 Task: Put "Image B" in to one of the most exclusive - races in the world in Action of Adrenaline Trailer
Action: Mouse pressed left at (252, 97)
Screenshot: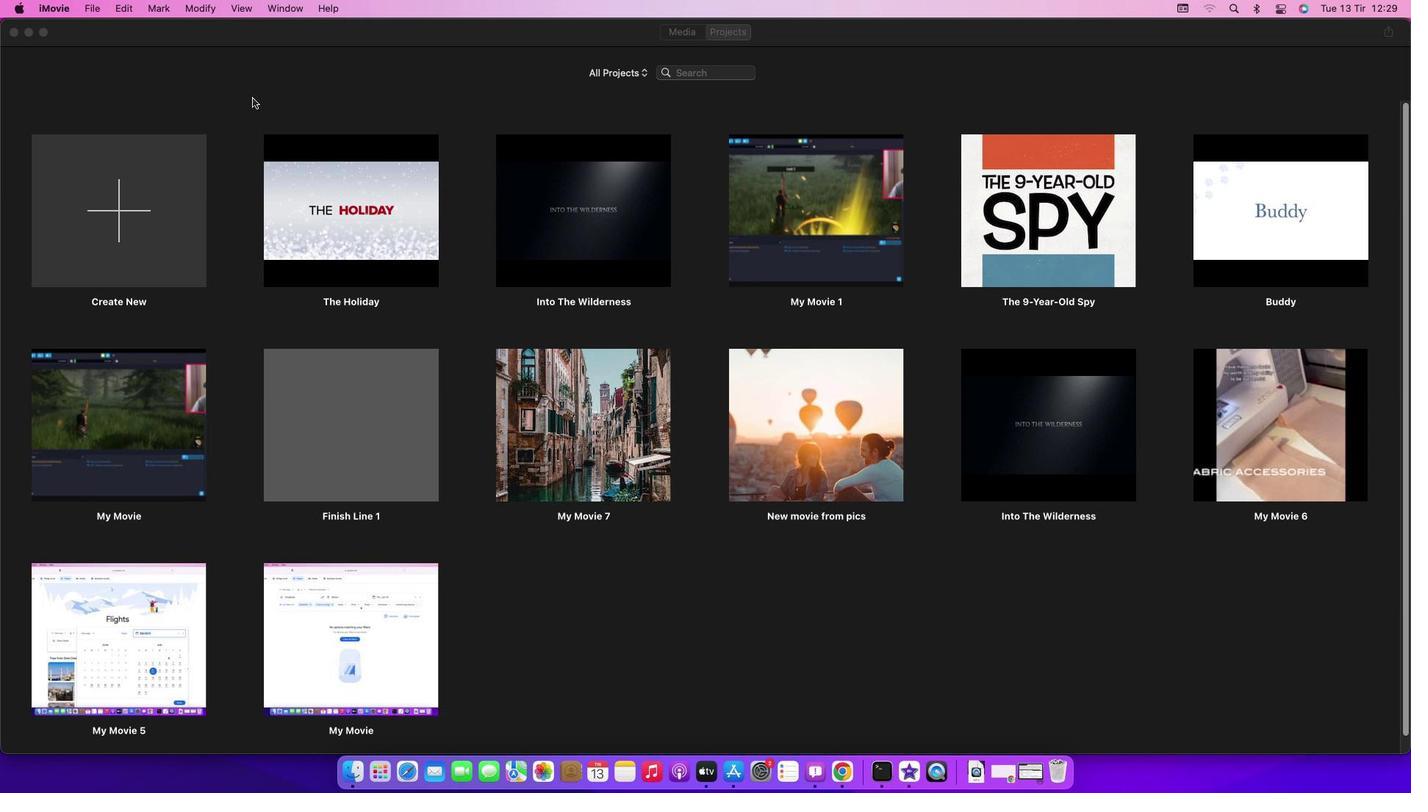 
Action: Mouse moved to (93, 13)
Screenshot: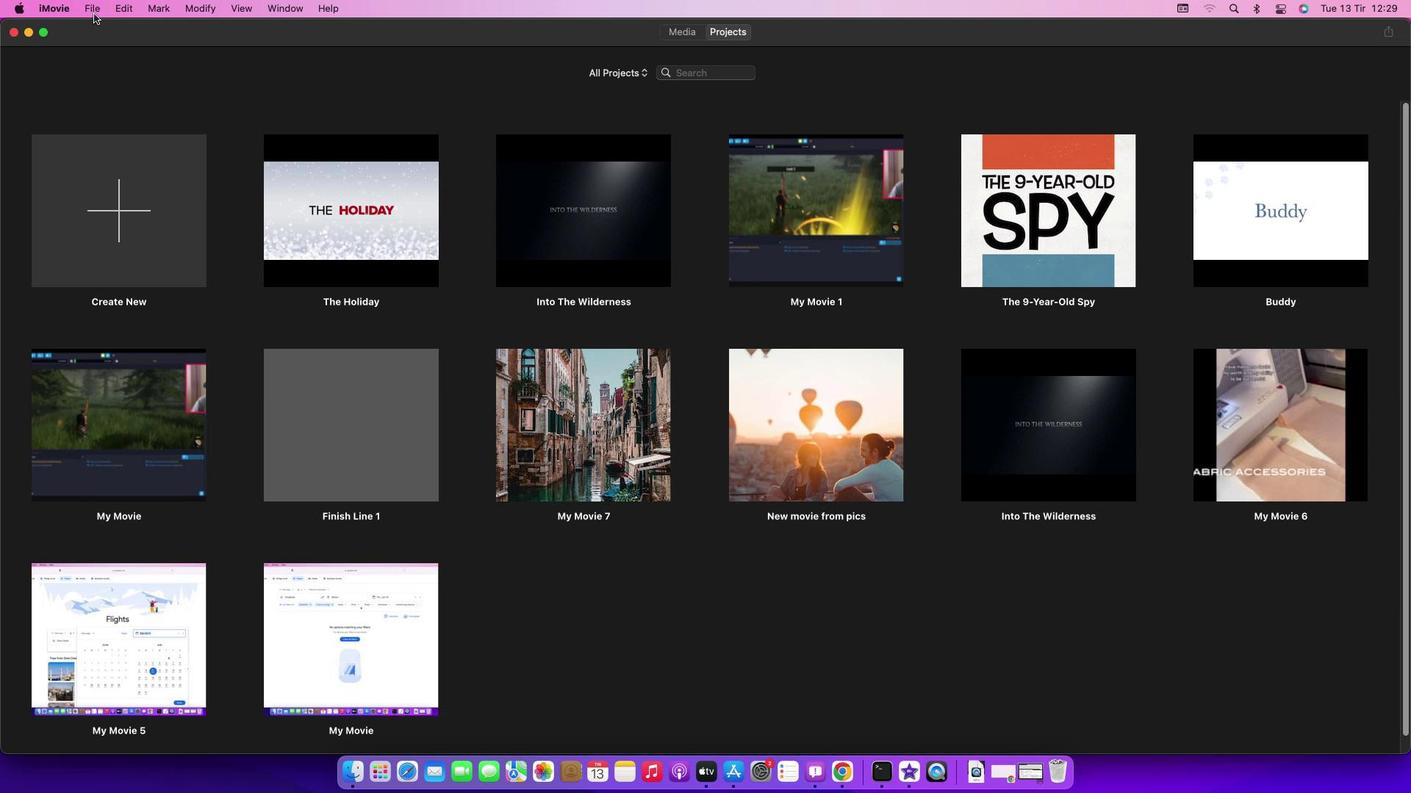 
Action: Mouse pressed left at (93, 13)
Screenshot: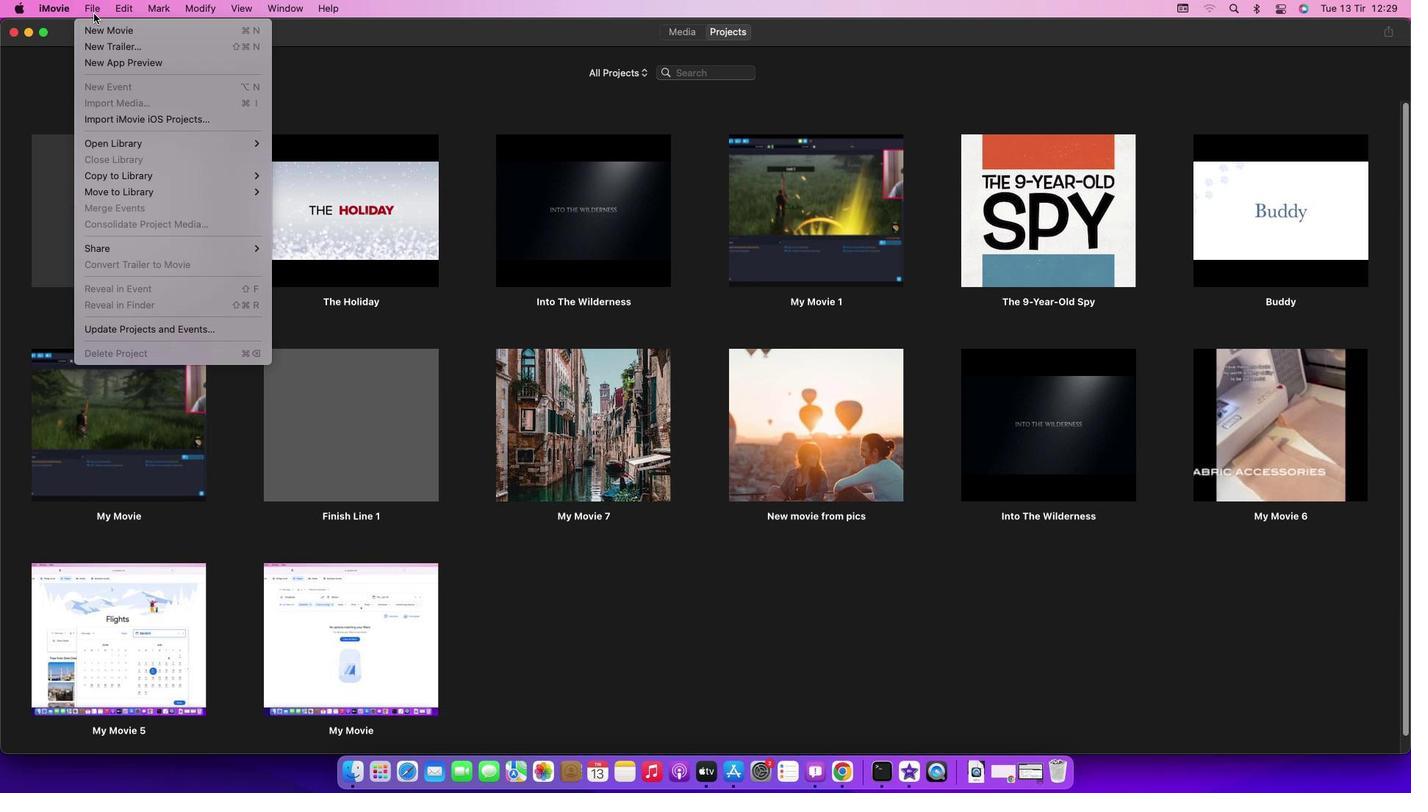 
Action: Mouse moved to (130, 44)
Screenshot: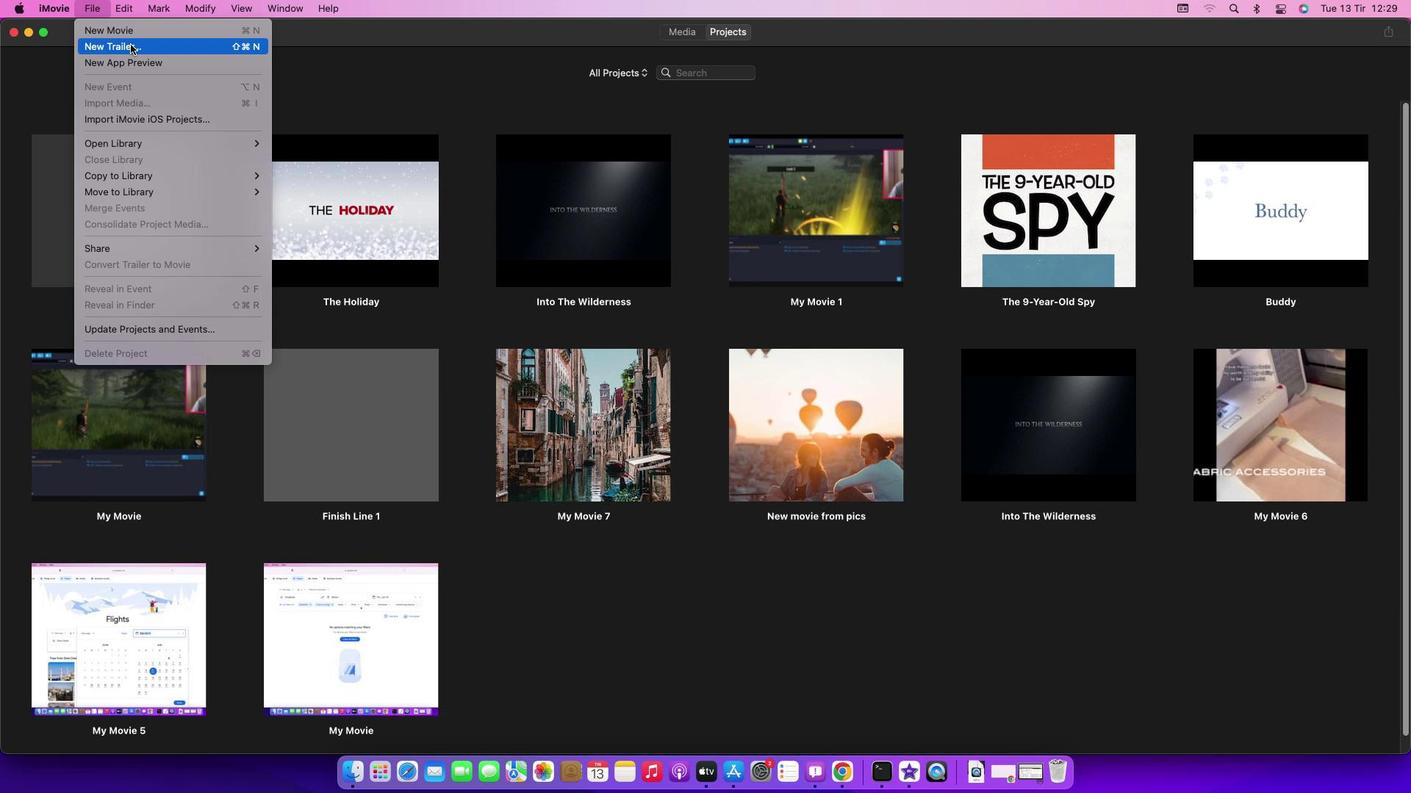 
Action: Mouse pressed left at (130, 44)
Screenshot: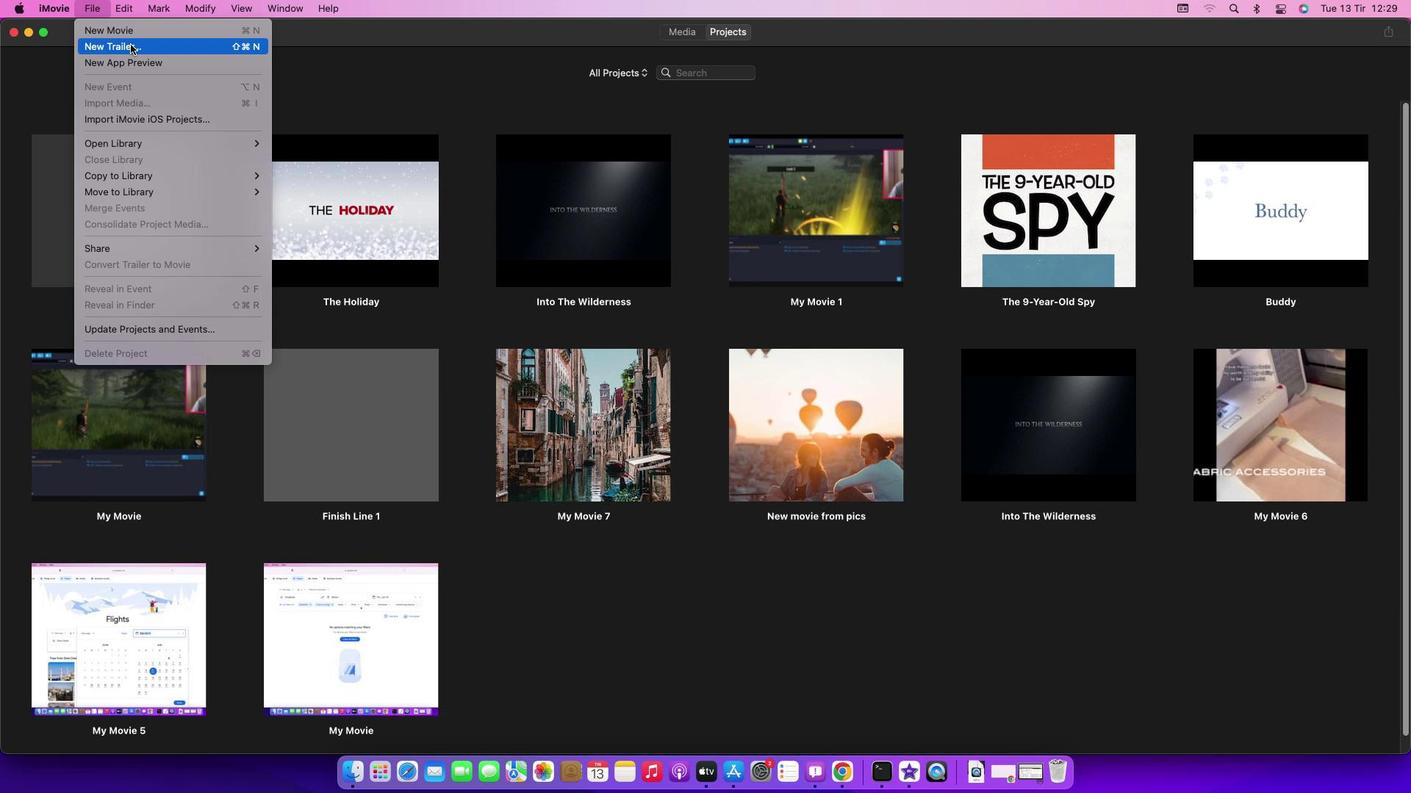 
Action: Mouse moved to (840, 418)
Screenshot: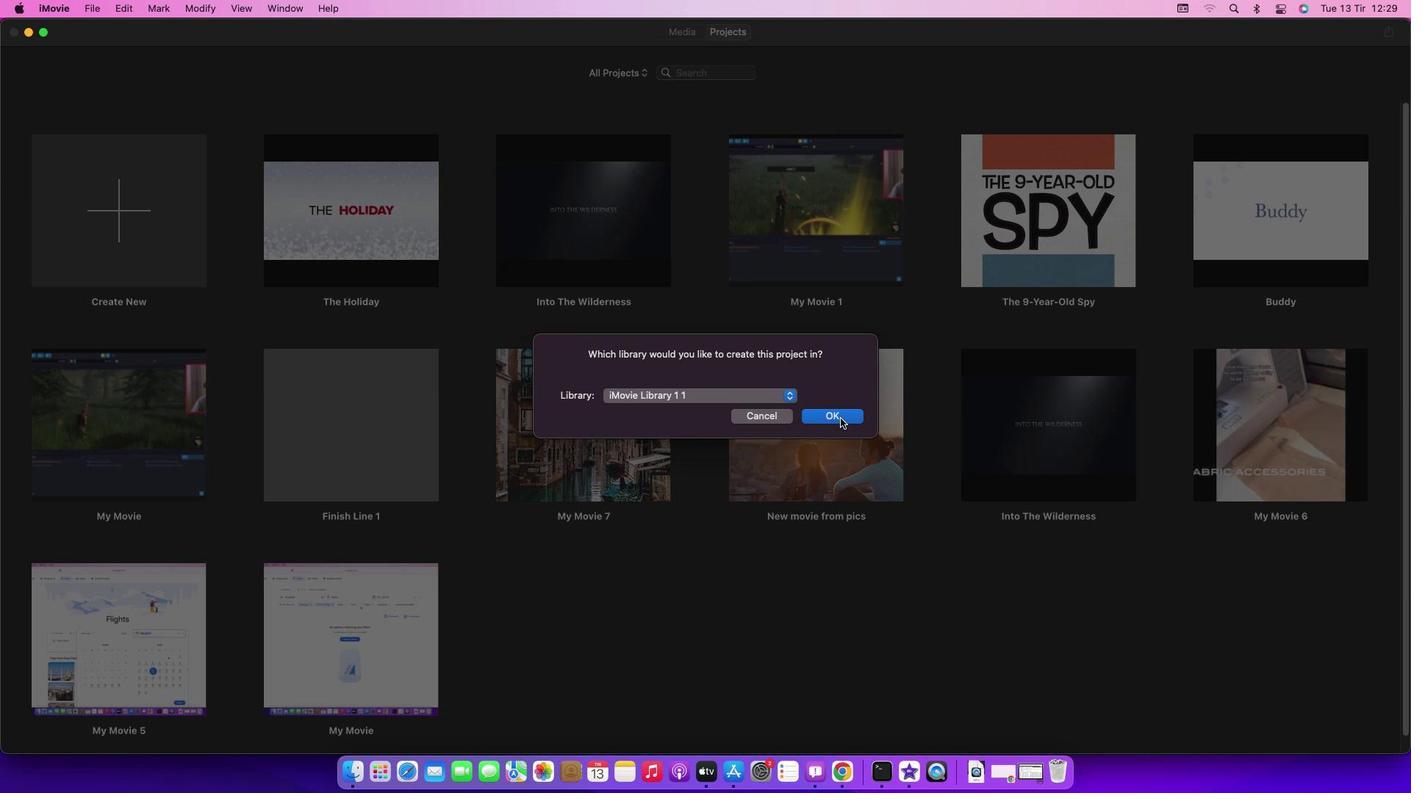 
Action: Mouse pressed left at (840, 418)
Screenshot: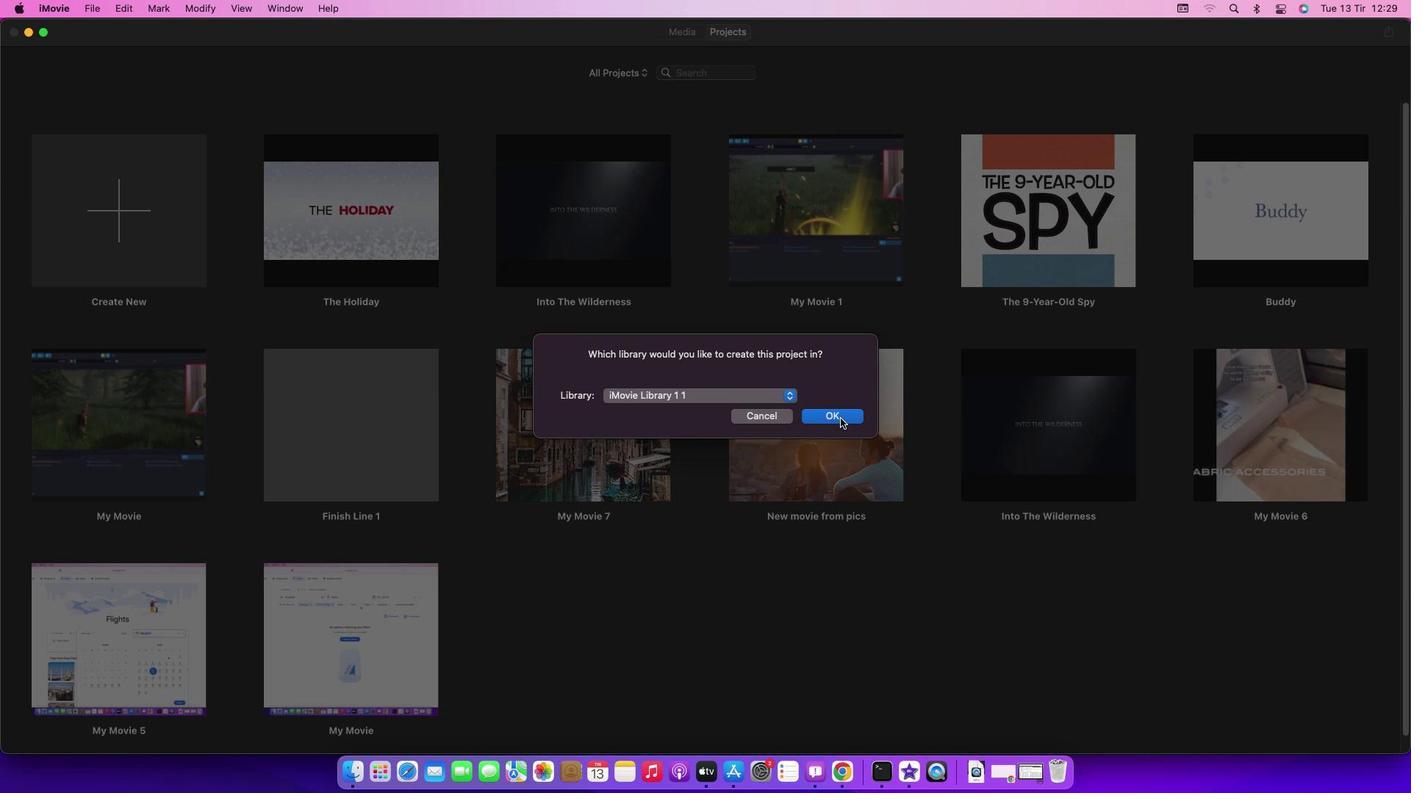 
Action: Mouse moved to (734, 313)
Screenshot: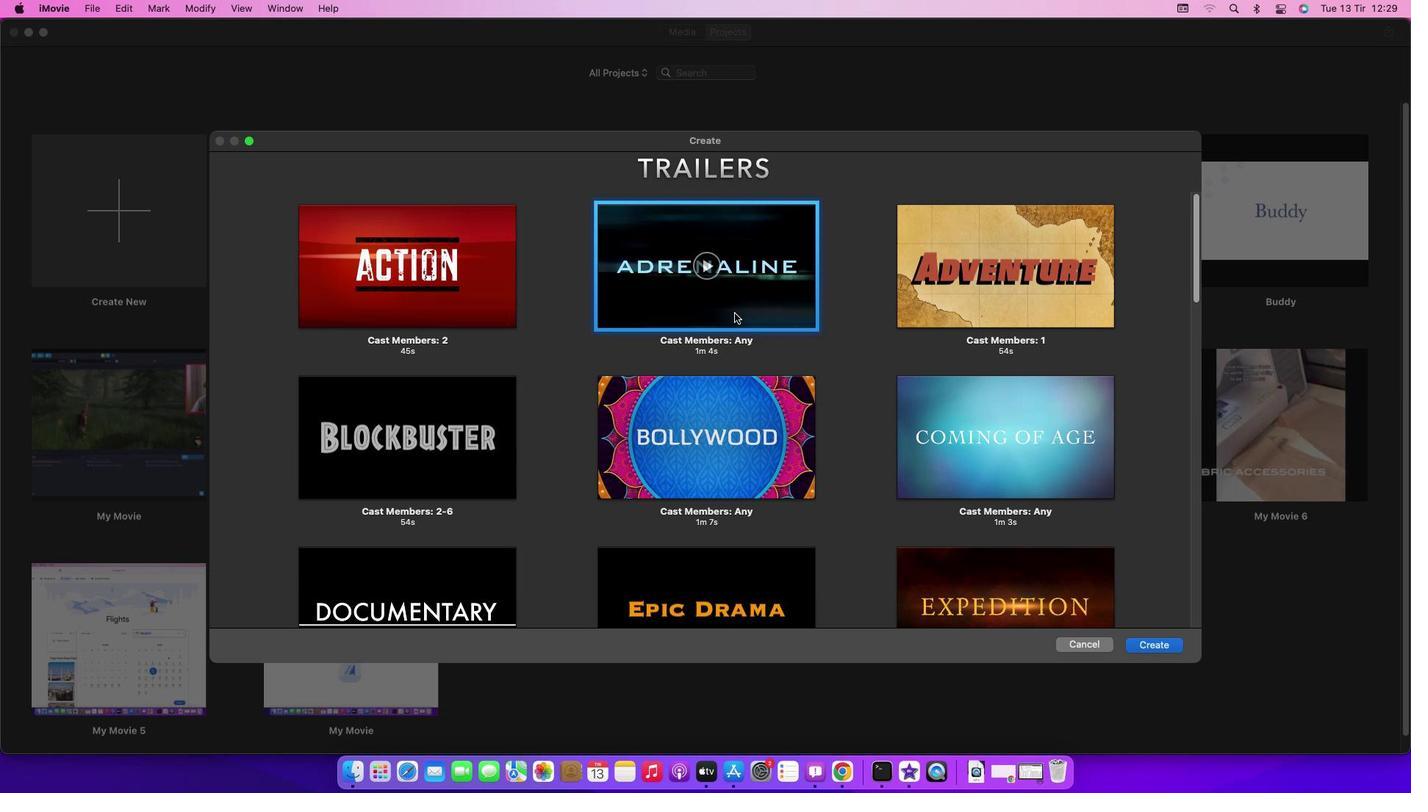 
Action: Mouse pressed left at (734, 313)
Screenshot: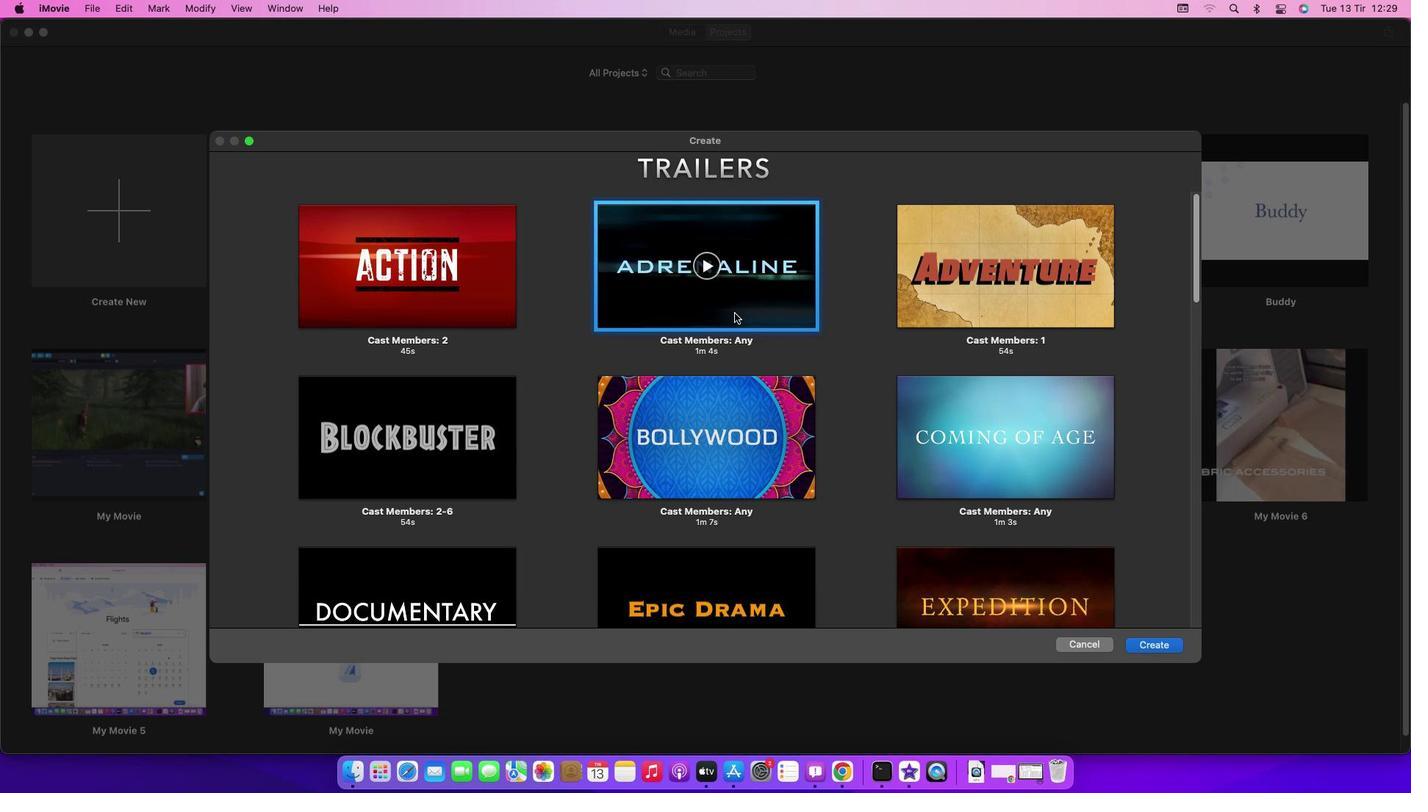 
Action: Mouse moved to (1170, 644)
Screenshot: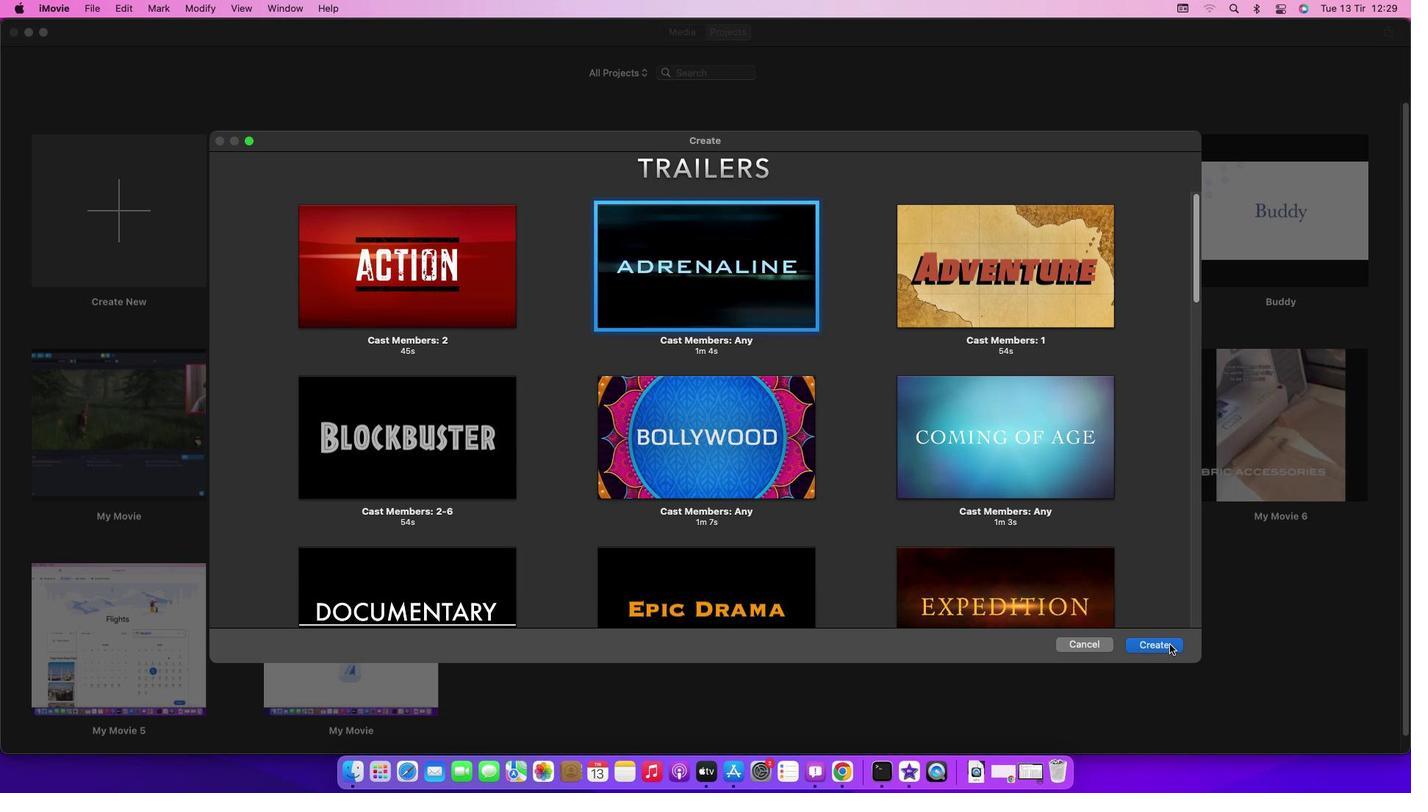 
Action: Mouse pressed left at (1170, 644)
Screenshot: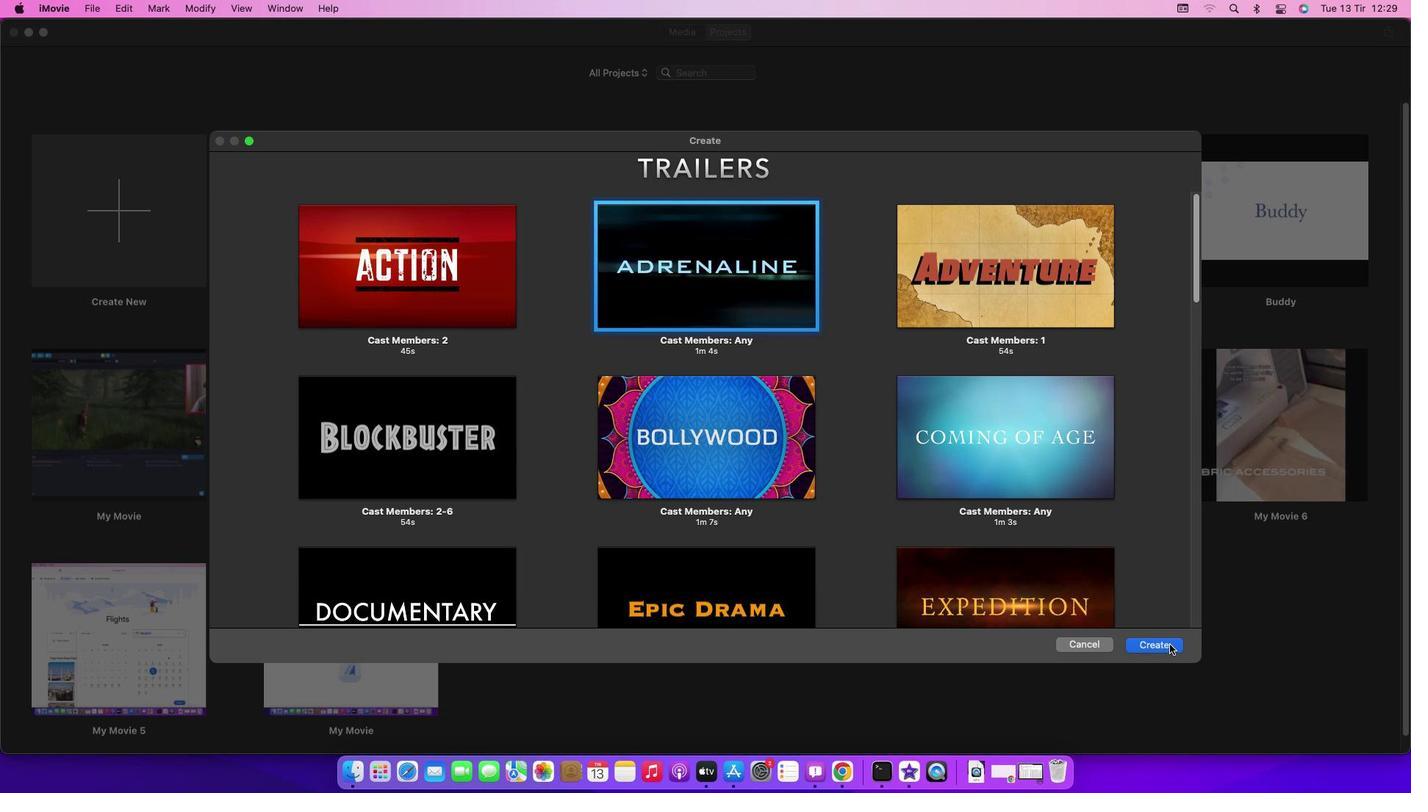 
Action: Mouse moved to (687, 434)
Screenshot: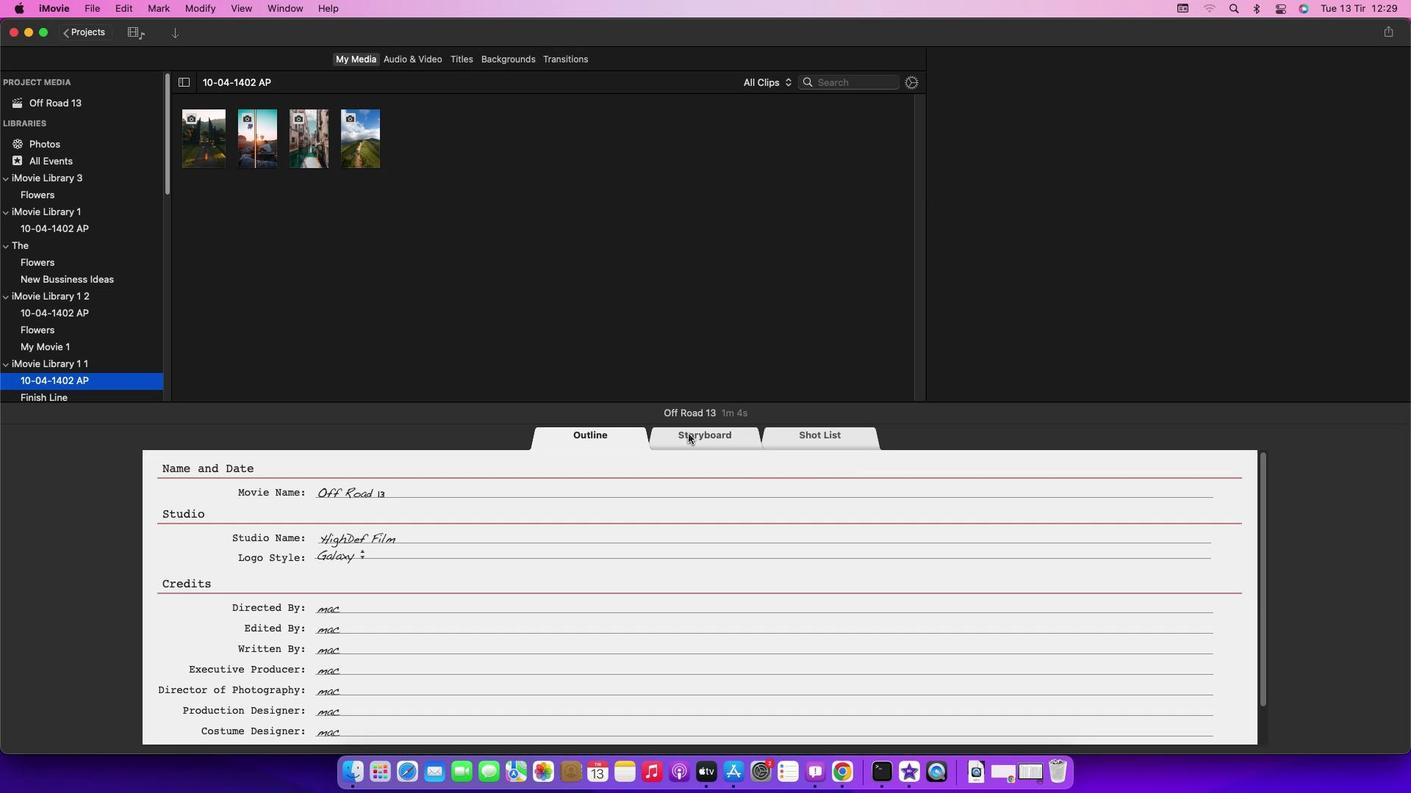 
Action: Mouse pressed left at (687, 434)
Screenshot: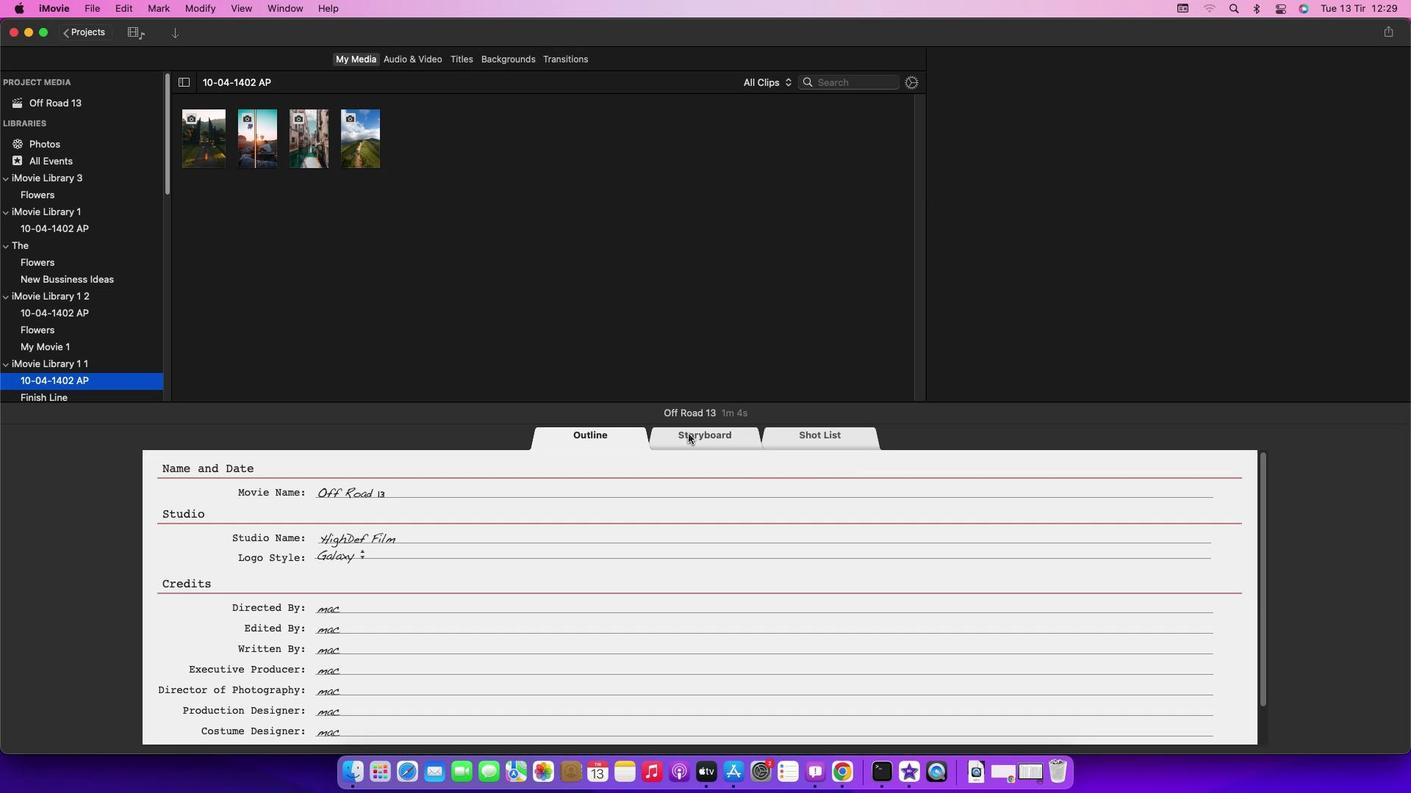 
Action: Mouse moved to (621, 600)
Screenshot: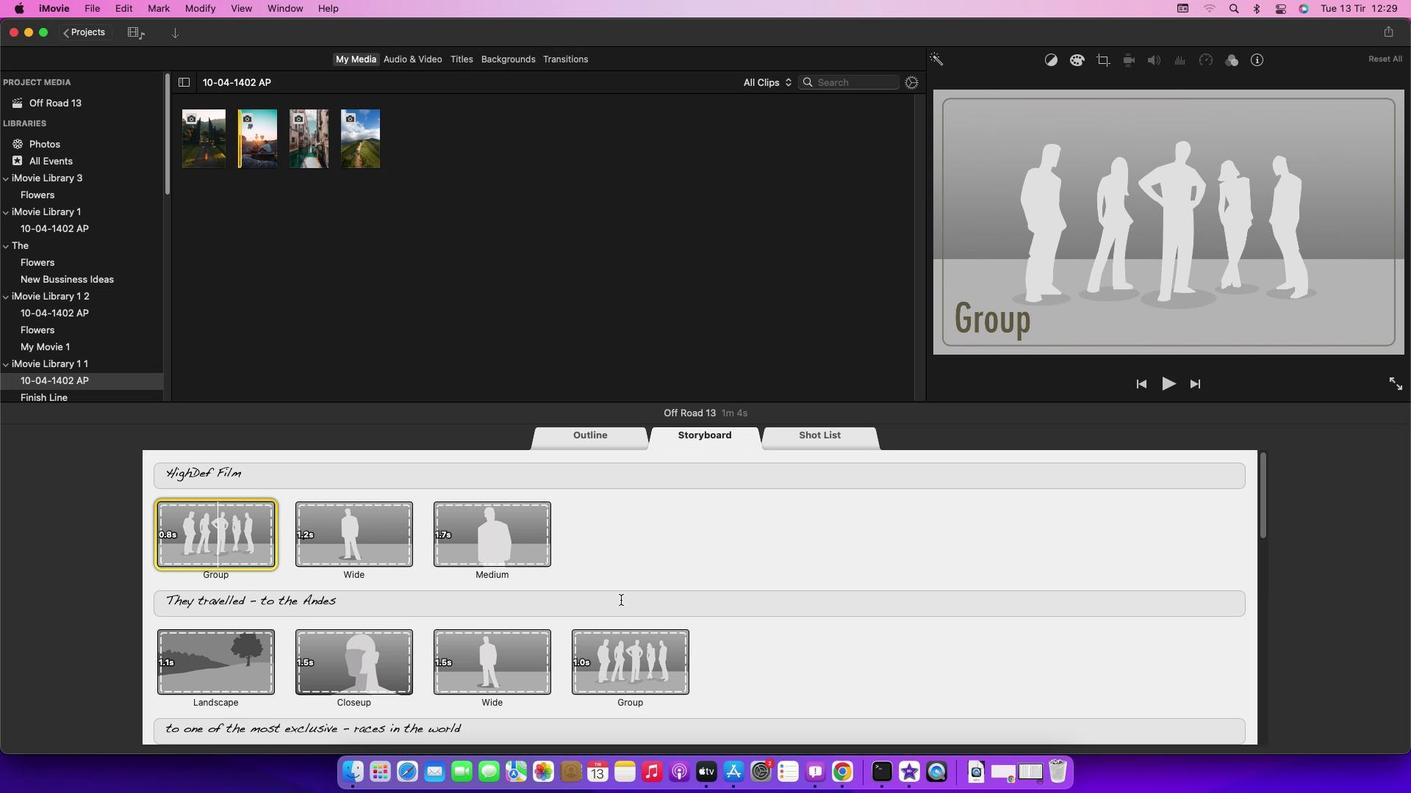 
Action: Mouse scrolled (621, 600) with delta (0, 0)
Screenshot: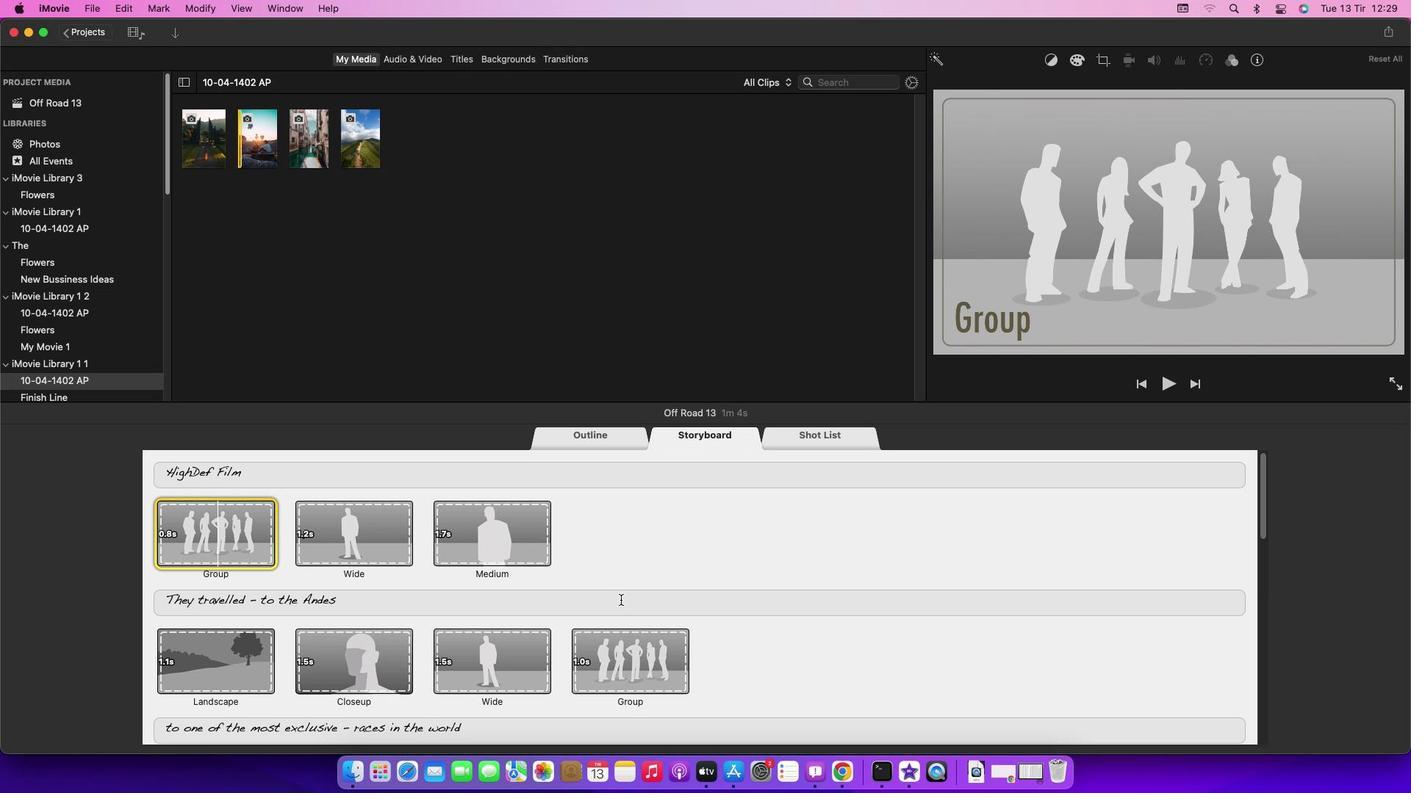 
Action: Mouse scrolled (621, 600) with delta (0, 0)
Screenshot: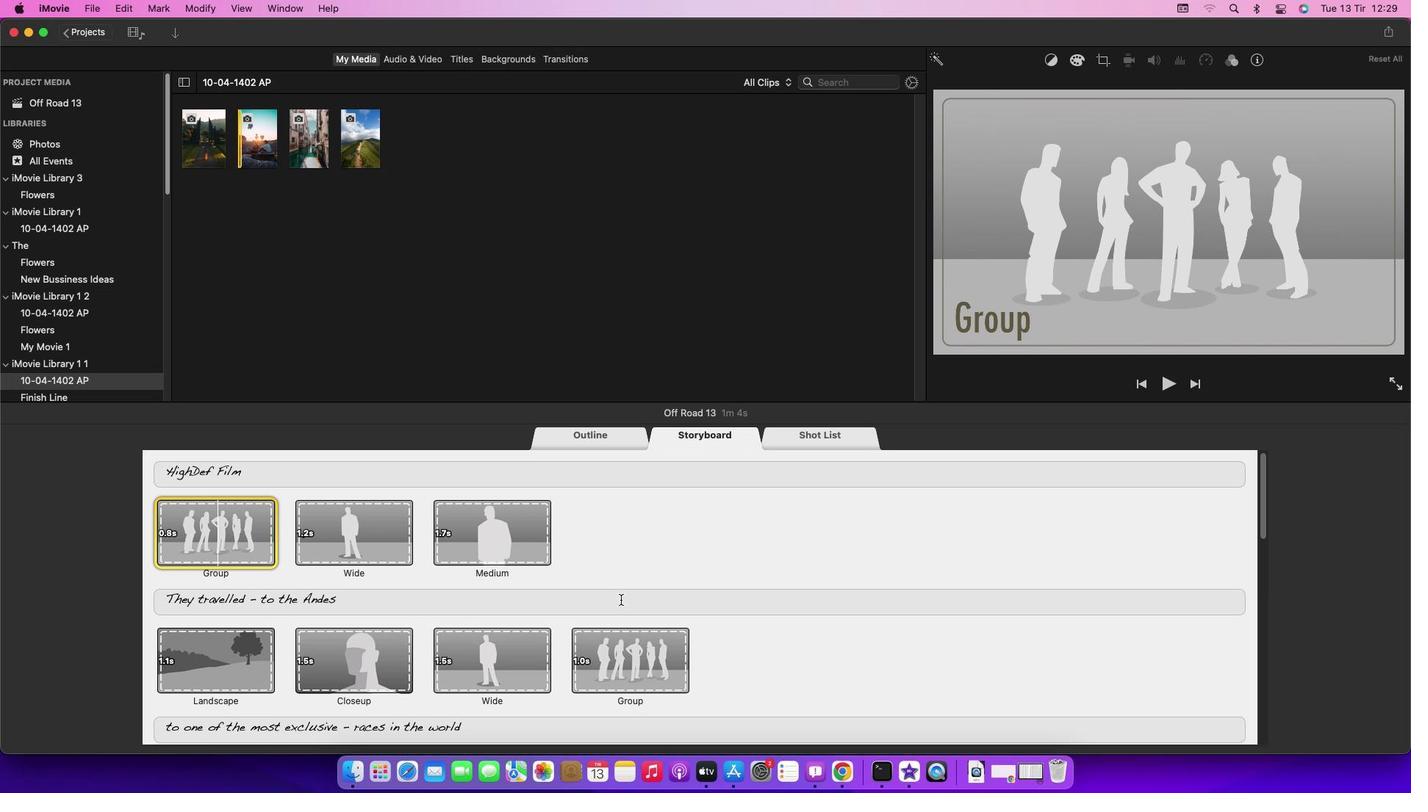 
Action: Mouse scrolled (621, 600) with delta (0, 0)
Screenshot: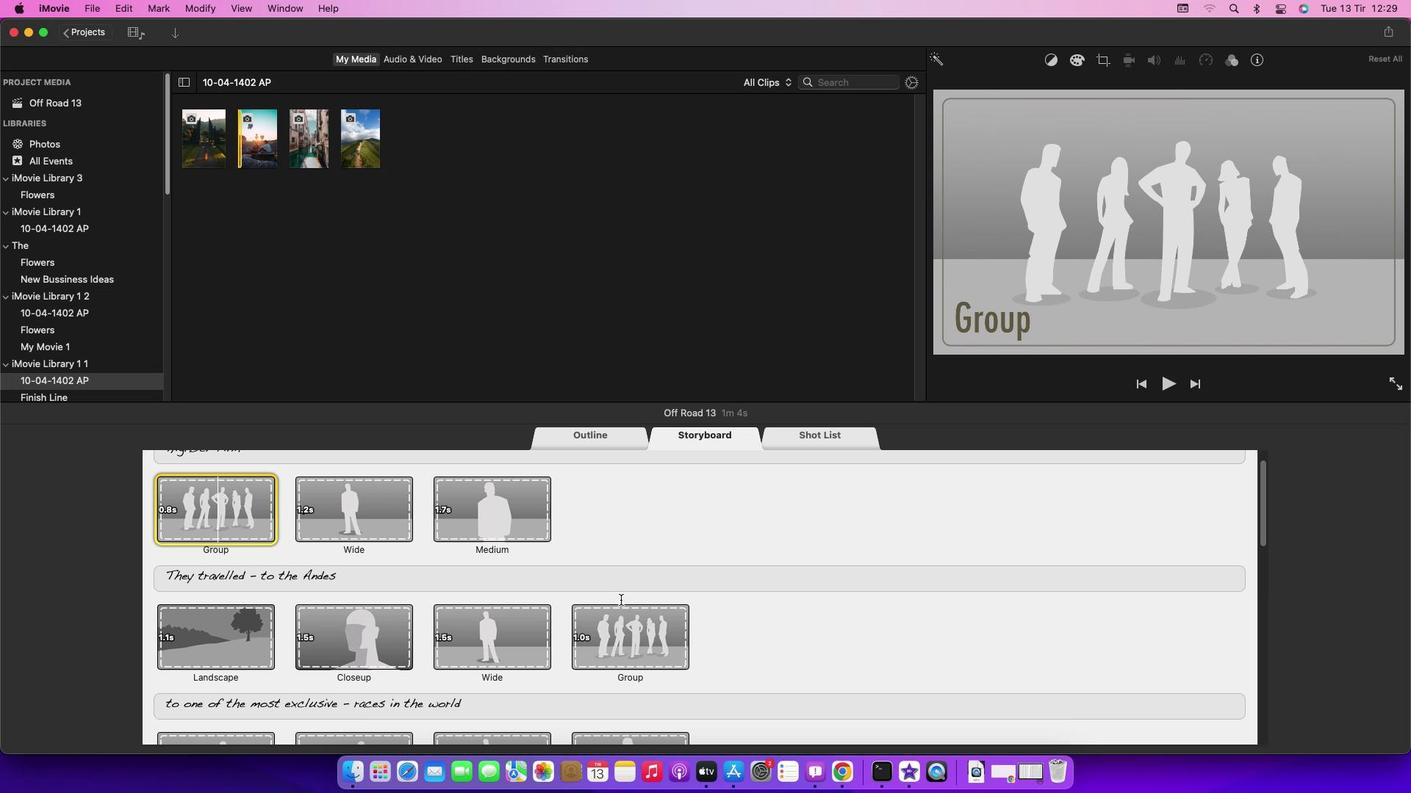 
Action: Mouse scrolled (621, 600) with delta (0, -1)
Screenshot: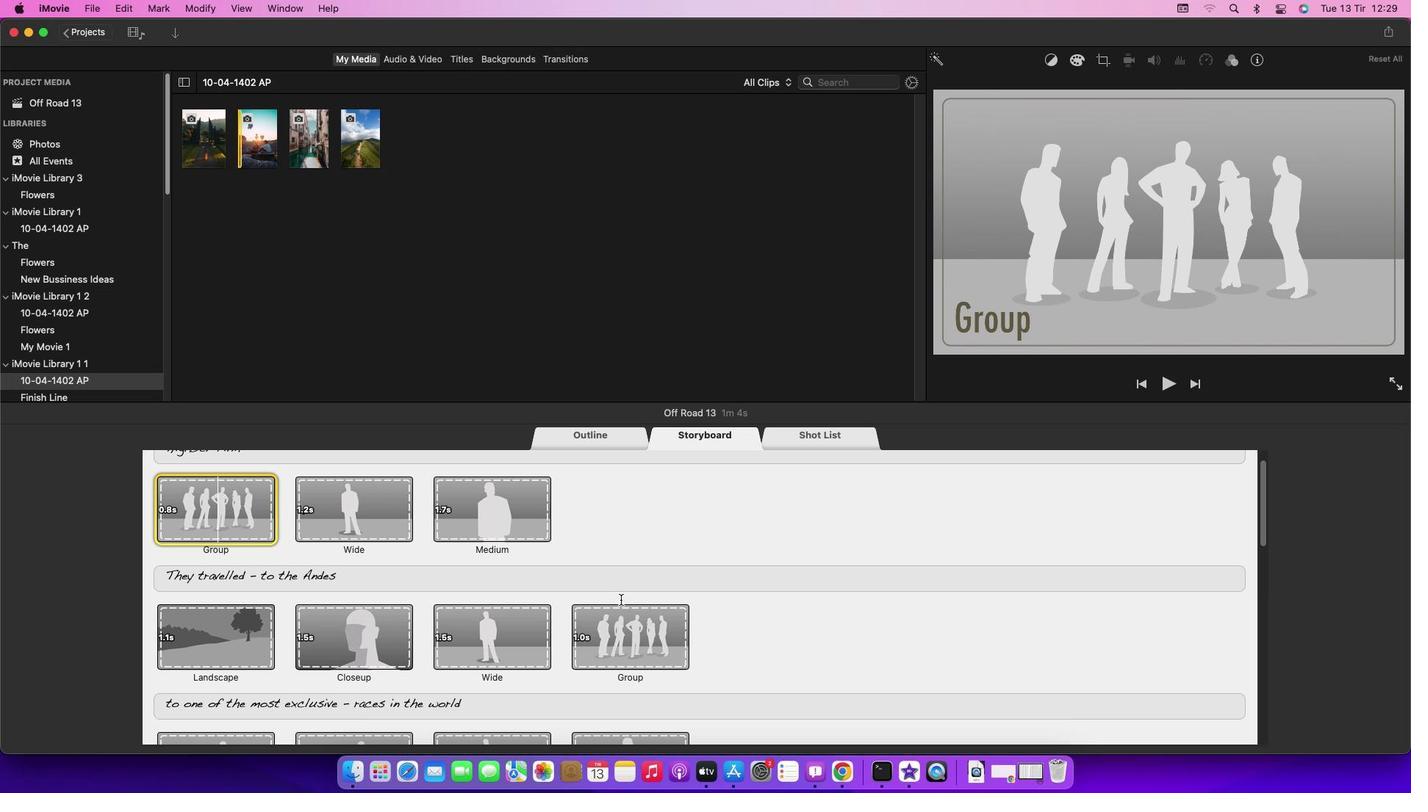 
Action: Mouse scrolled (621, 600) with delta (0, 0)
Screenshot: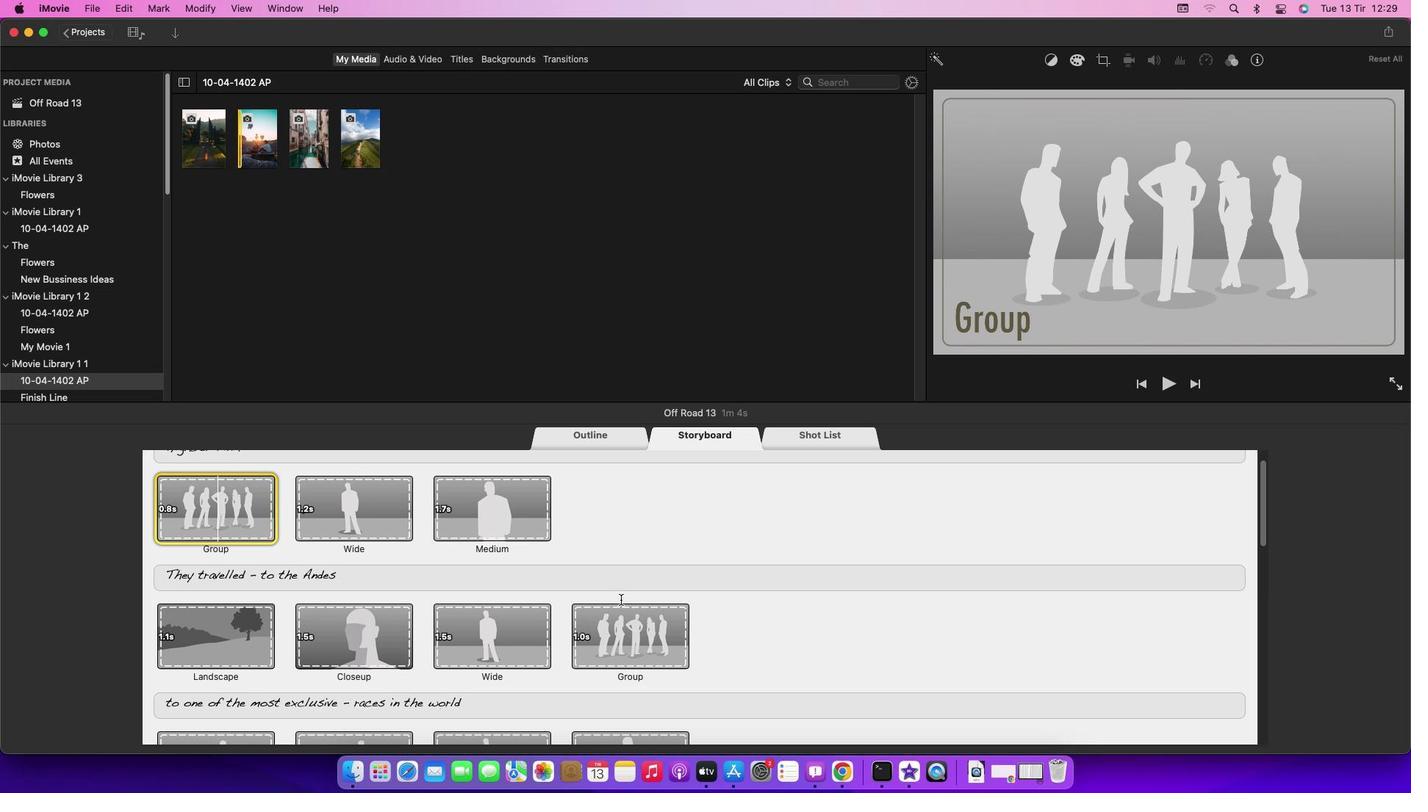 
Action: Mouse scrolled (621, 600) with delta (0, 0)
Screenshot: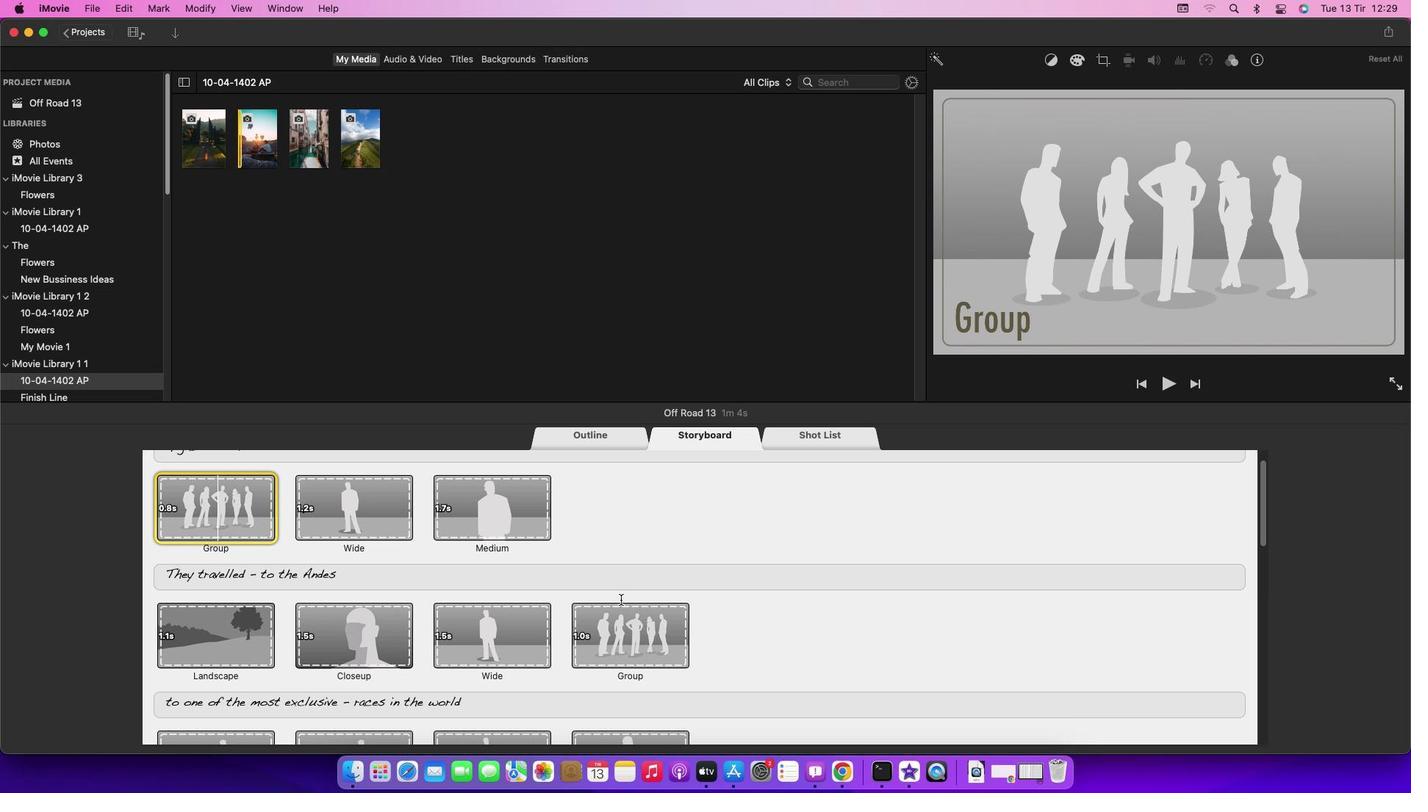 
Action: Mouse scrolled (621, 600) with delta (0, 0)
Screenshot: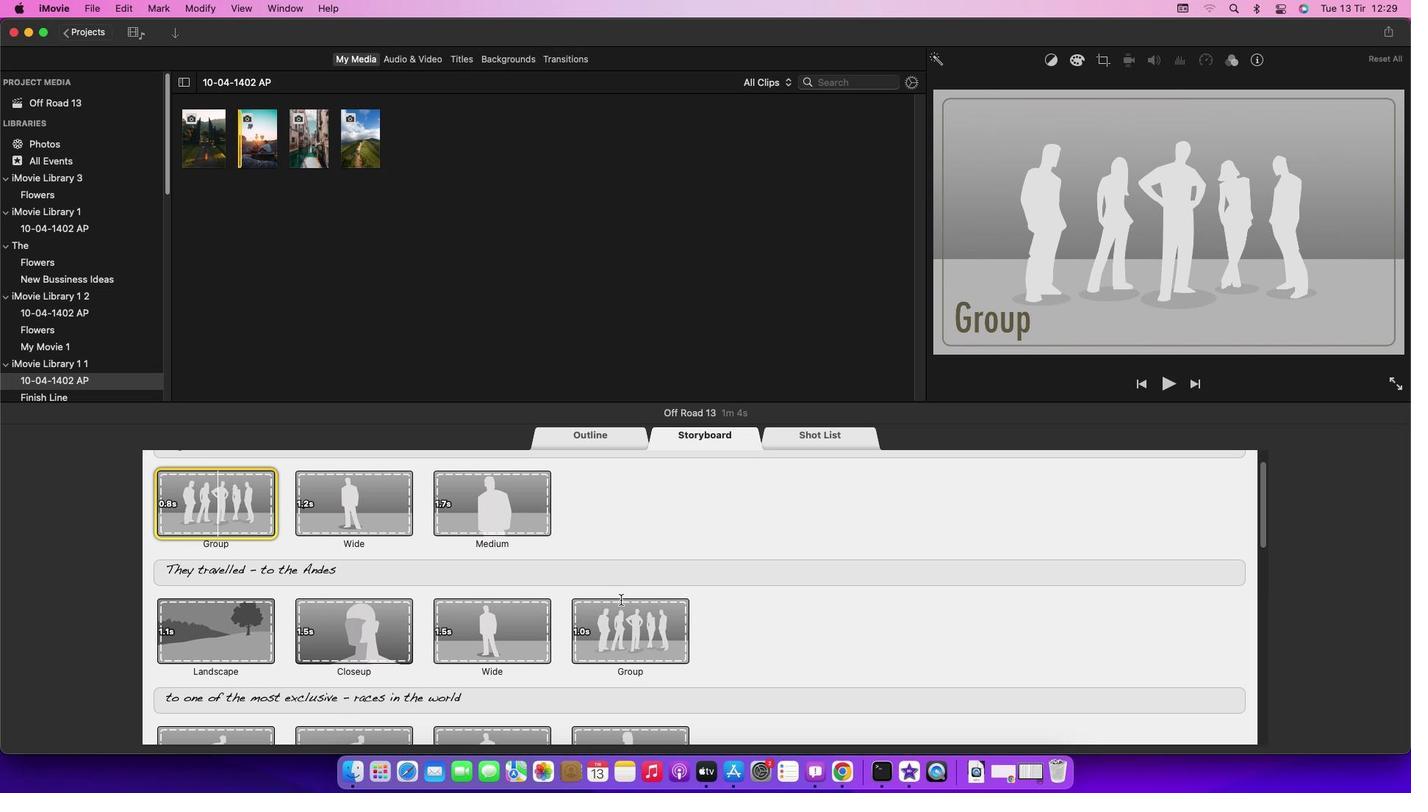 
Action: Mouse scrolled (621, 600) with delta (0, 0)
Screenshot: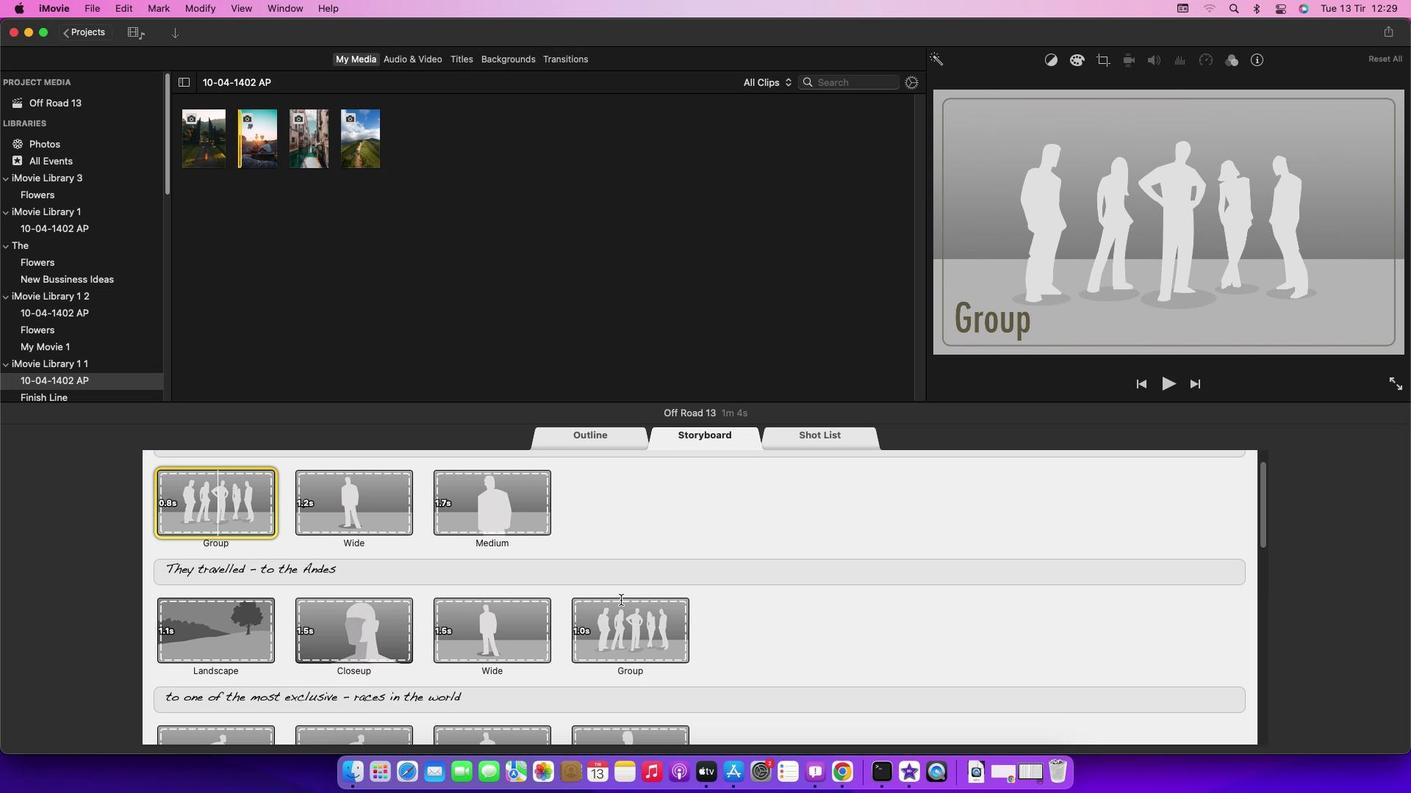 
Action: Mouse scrolled (621, 600) with delta (0, 0)
Screenshot: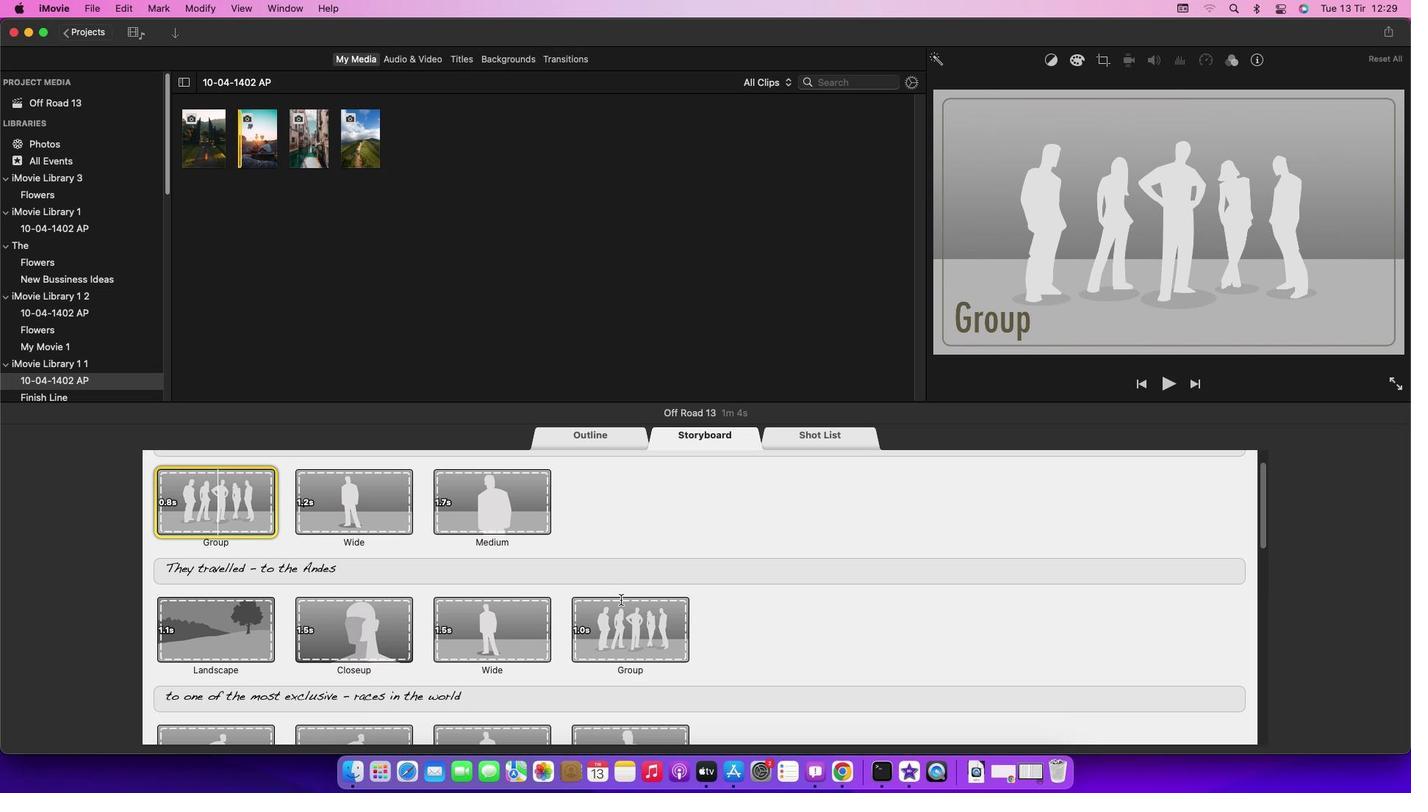 
Action: Mouse scrolled (621, 600) with delta (0, 0)
Screenshot: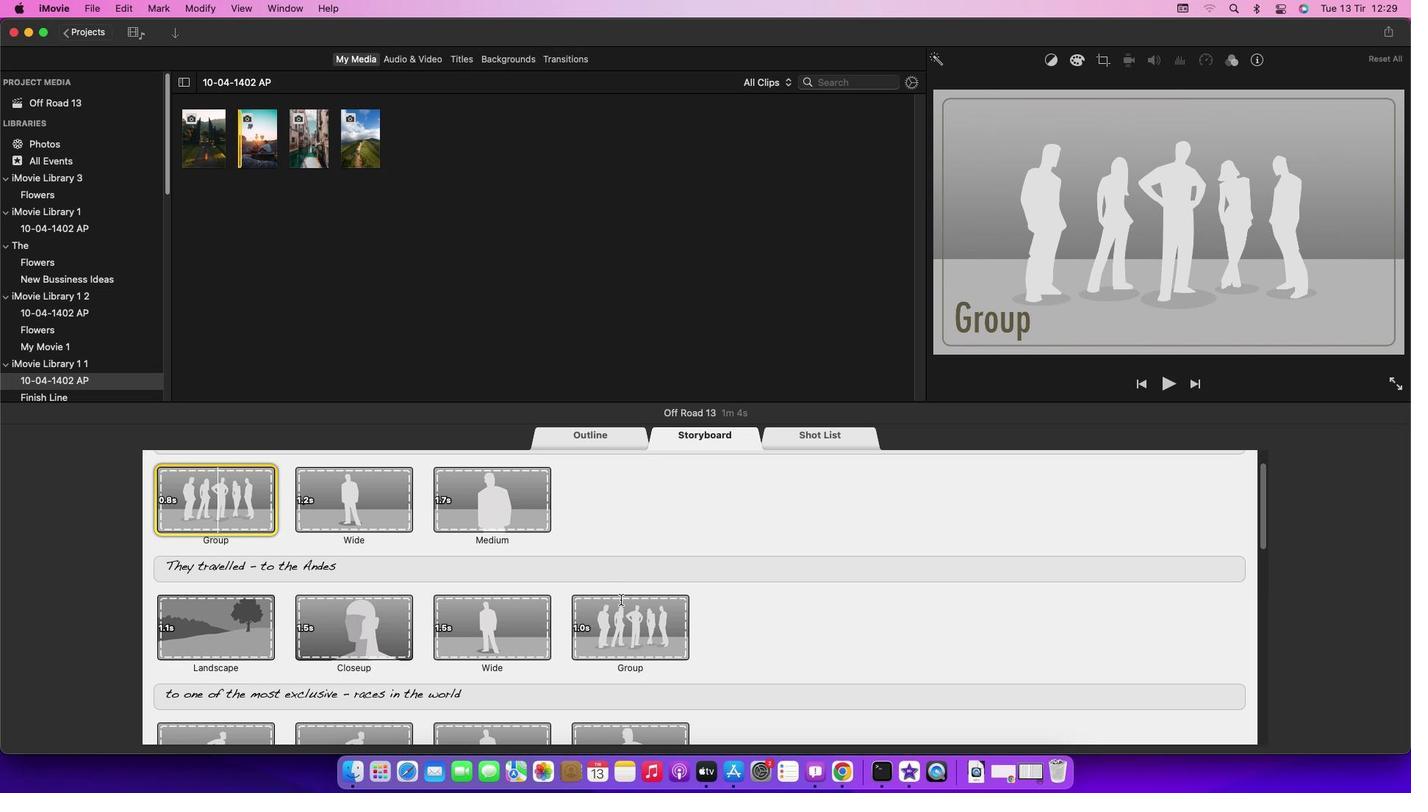 
Action: Mouse scrolled (621, 600) with delta (0, 0)
Screenshot: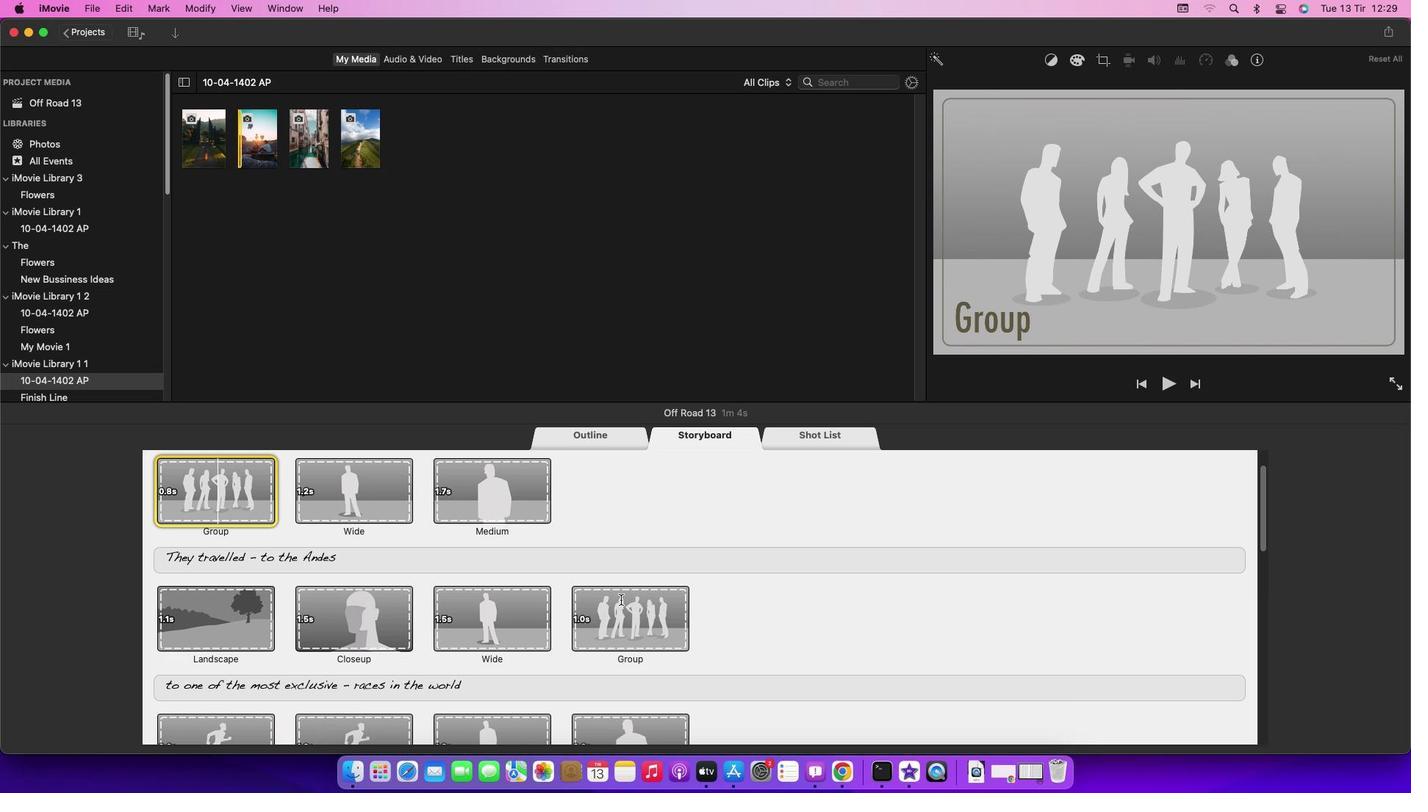
Action: Mouse scrolled (621, 600) with delta (0, -1)
Screenshot: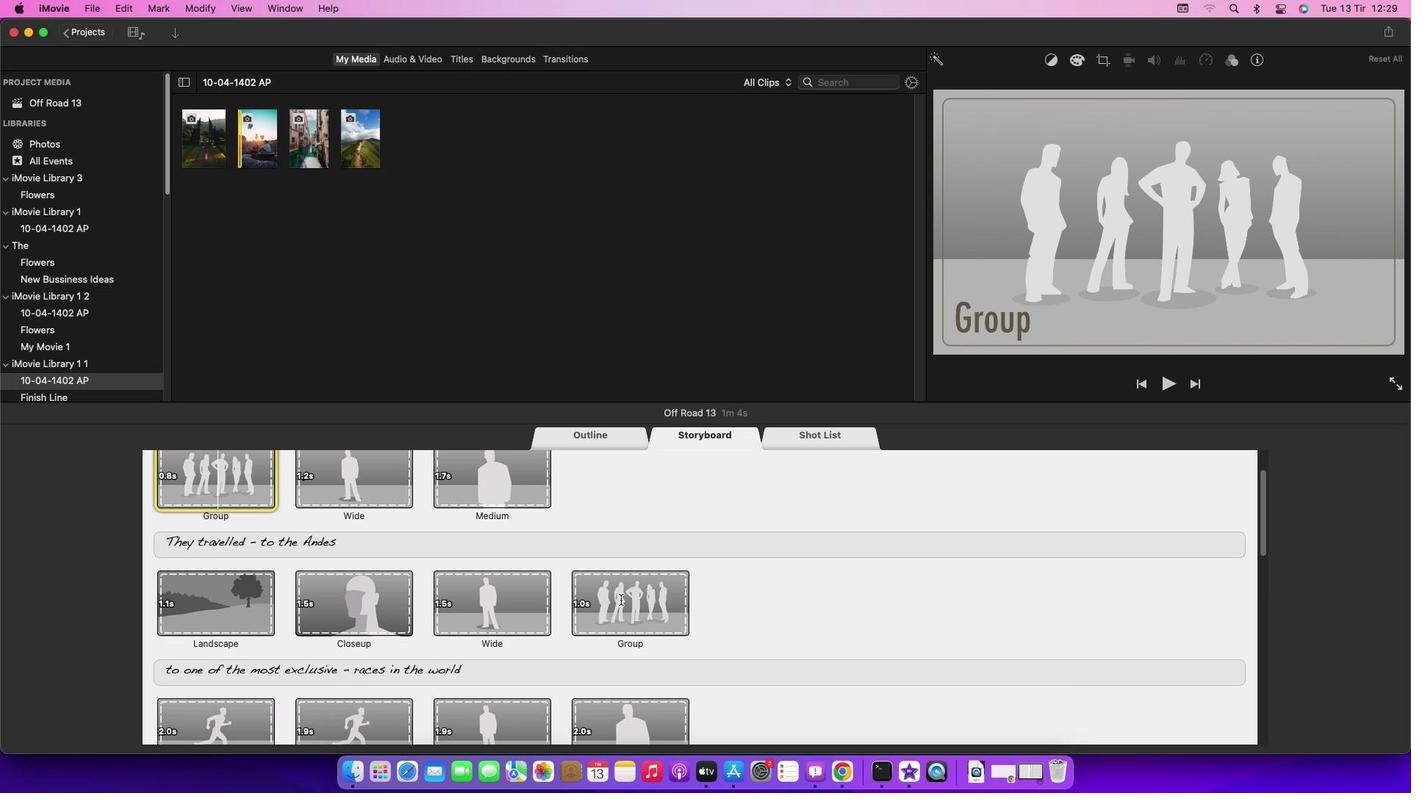 
Action: Mouse scrolled (621, 600) with delta (0, 0)
Screenshot: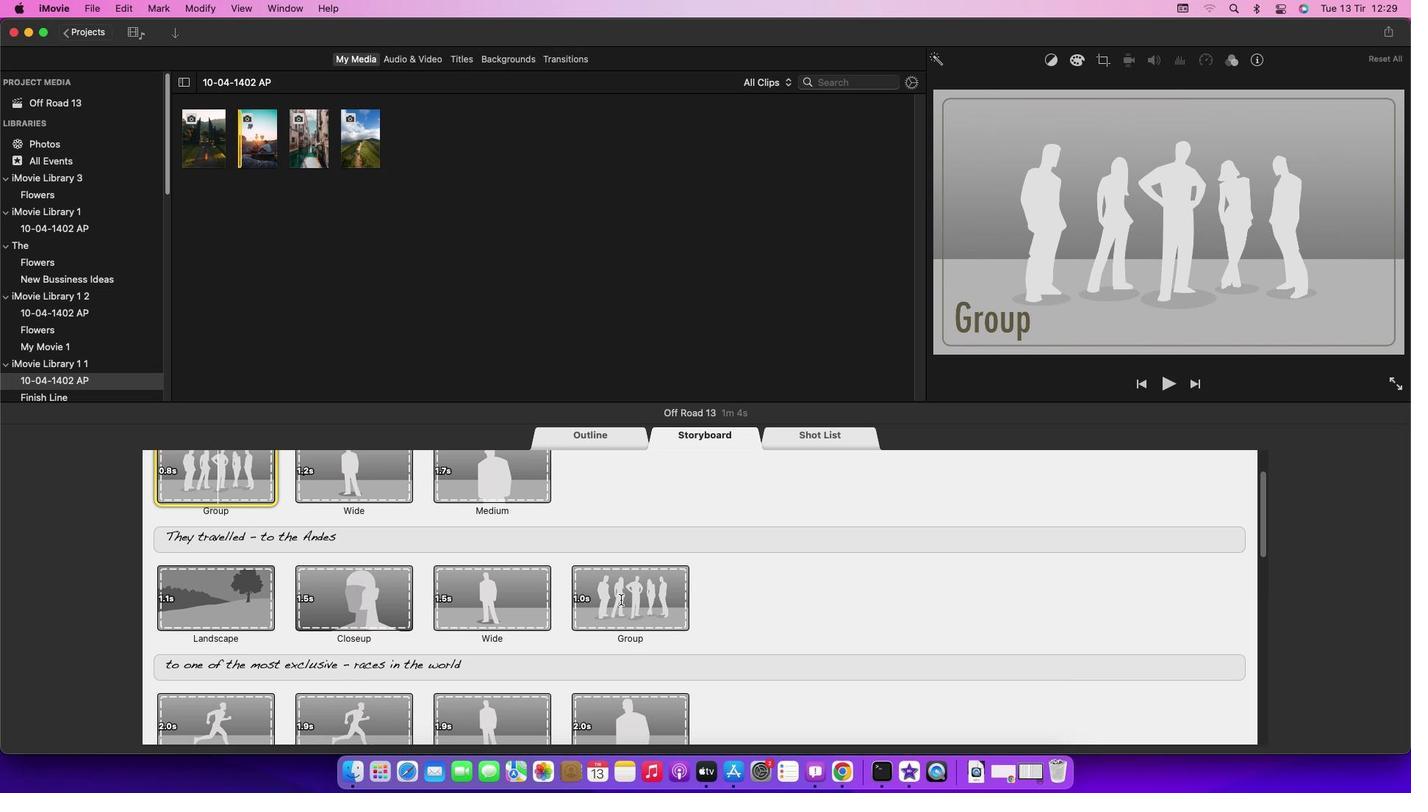 
Action: Mouse scrolled (621, 600) with delta (0, 0)
Screenshot: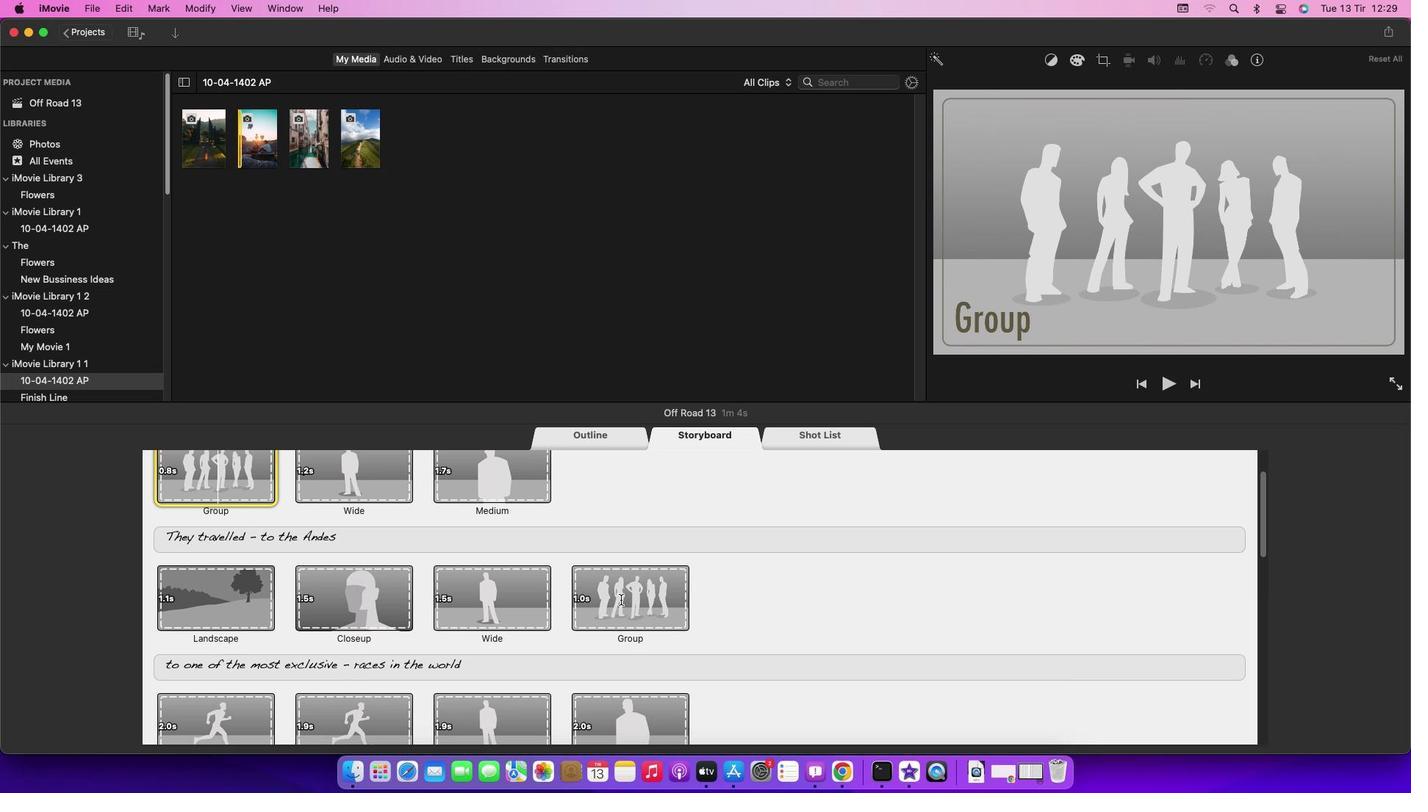 
Action: Mouse scrolled (621, 600) with delta (0, 0)
Screenshot: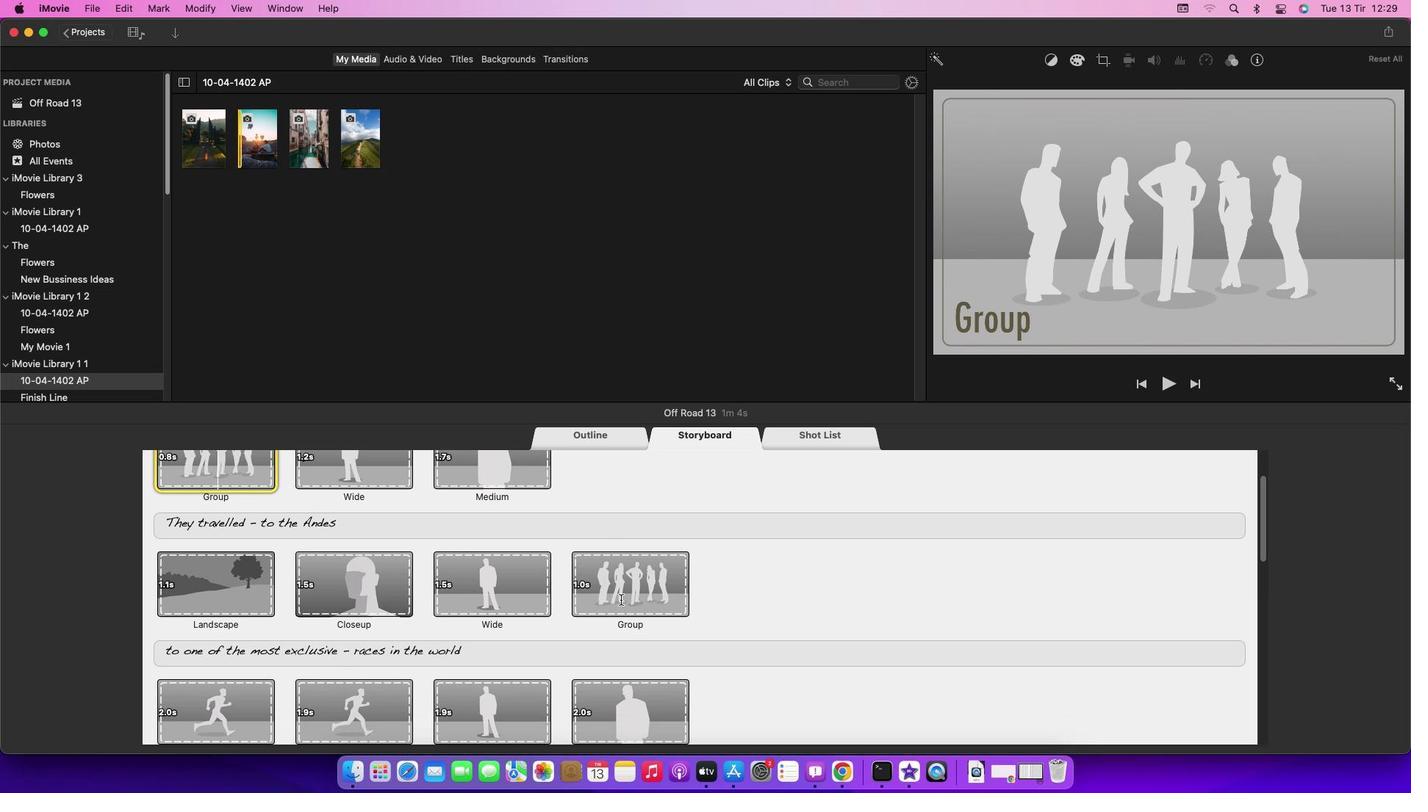 
Action: Mouse scrolled (621, 600) with delta (0, -1)
Screenshot: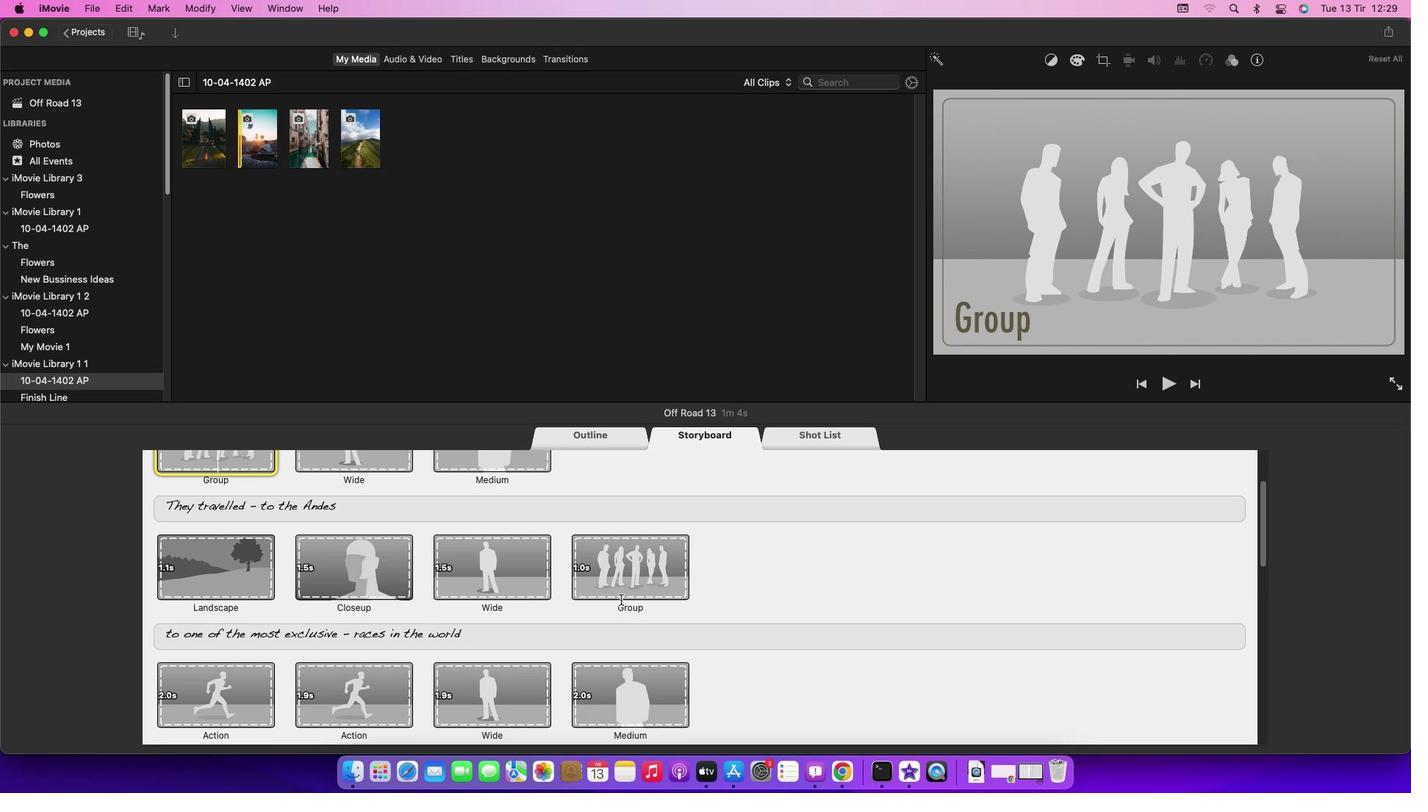 
Action: Mouse scrolled (621, 600) with delta (0, 0)
Screenshot: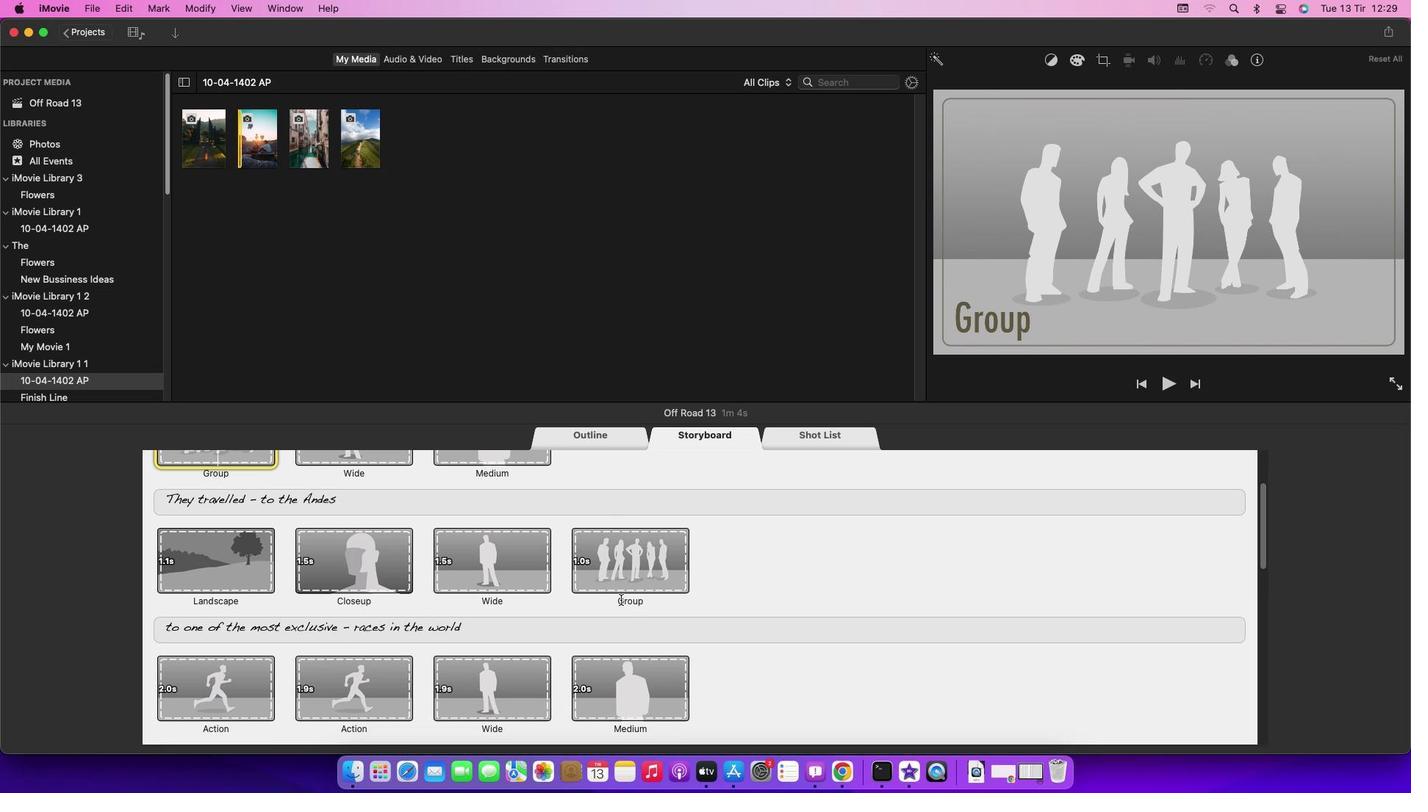 
Action: Mouse scrolled (621, 600) with delta (0, 0)
Screenshot: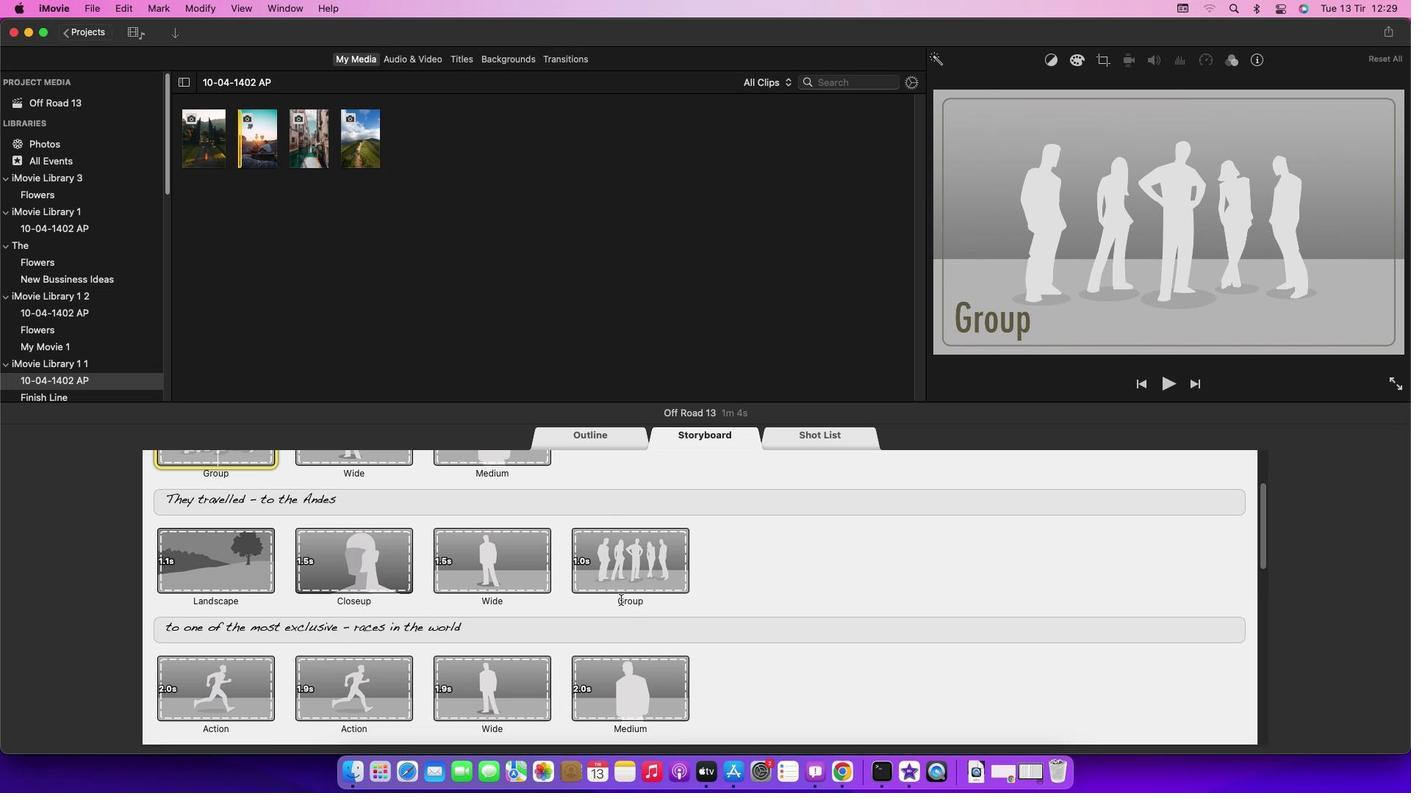 
Action: Mouse scrolled (621, 600) with delta (0, -1)
Screenshot: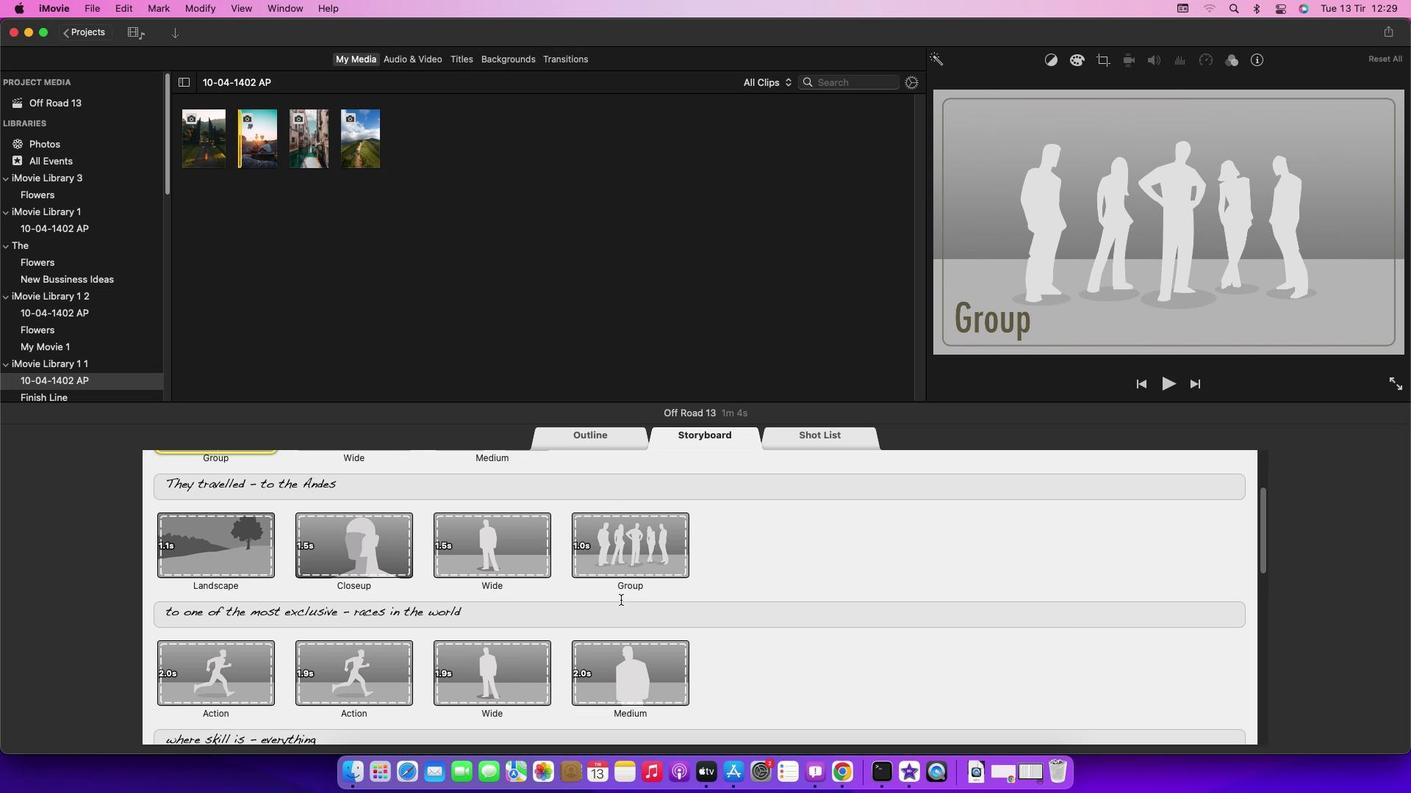 
Action: Mouse scrolled (621, 600) with delta (0, 0)
Screenshot: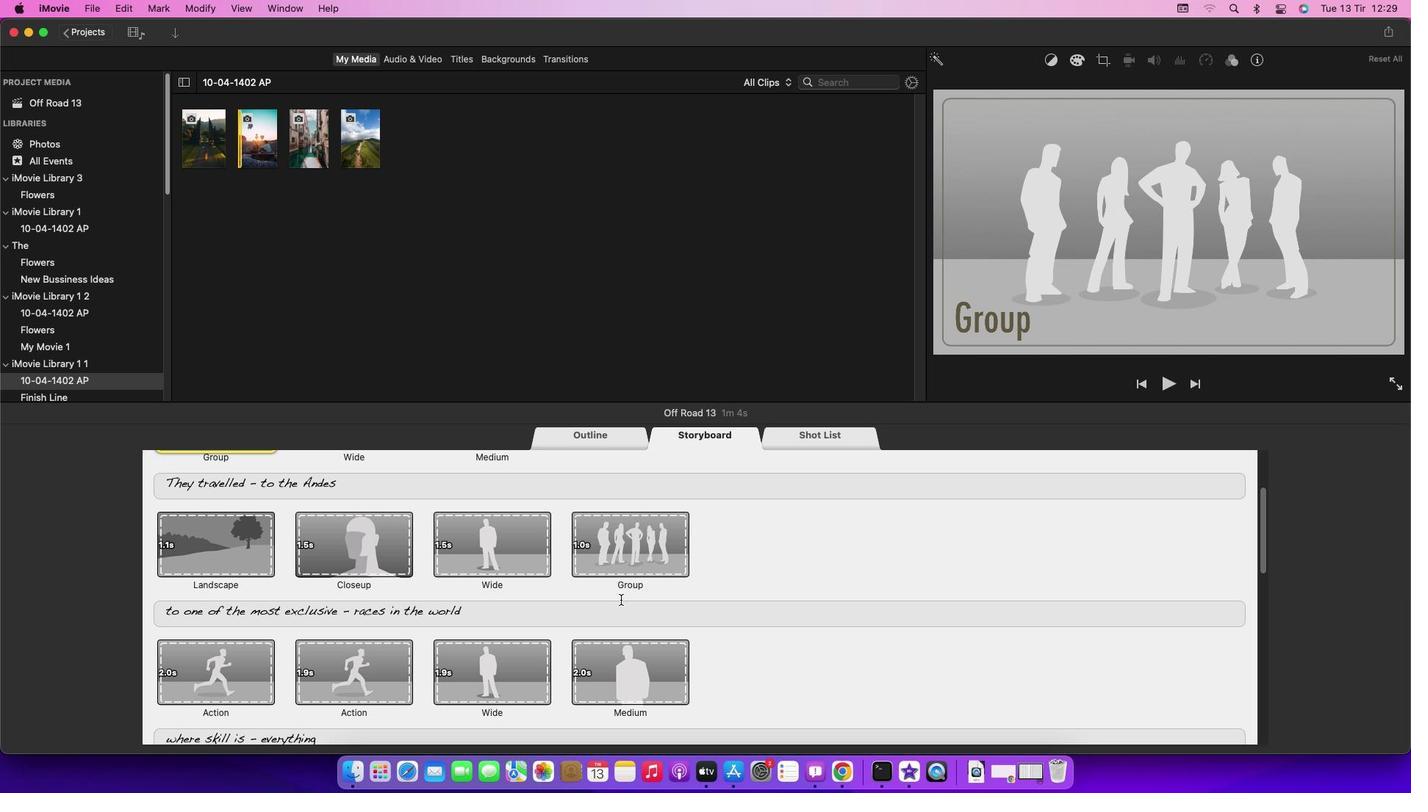 
Action: Mouse scrolled (621, 600) with delta (0, 0)
Screenshot: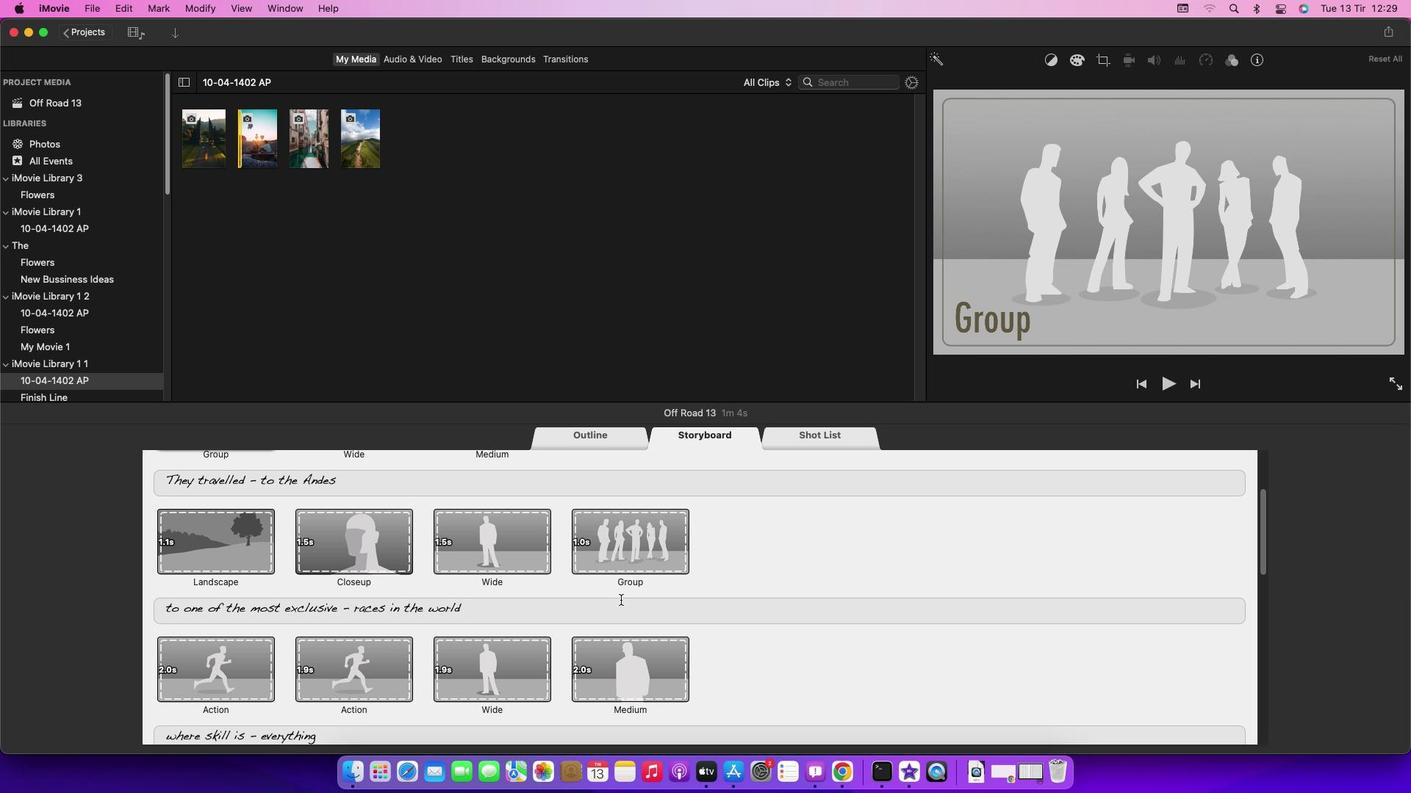 
Action: Mouse scrolled (621, 600) with delta (0, 0)
Screenshot: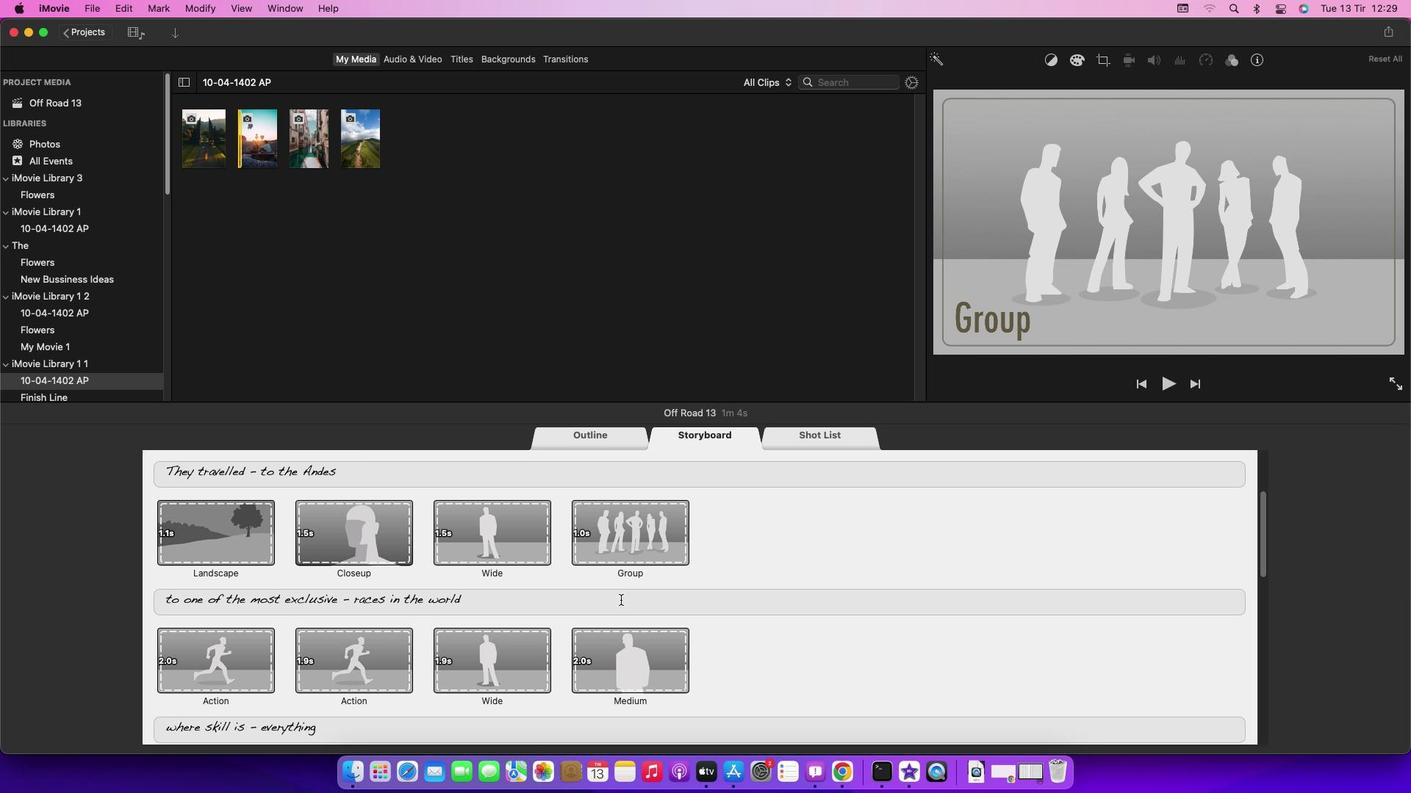 
Action: Mouse scrolled (621, 600) with delta (0, 0)
Screenshot: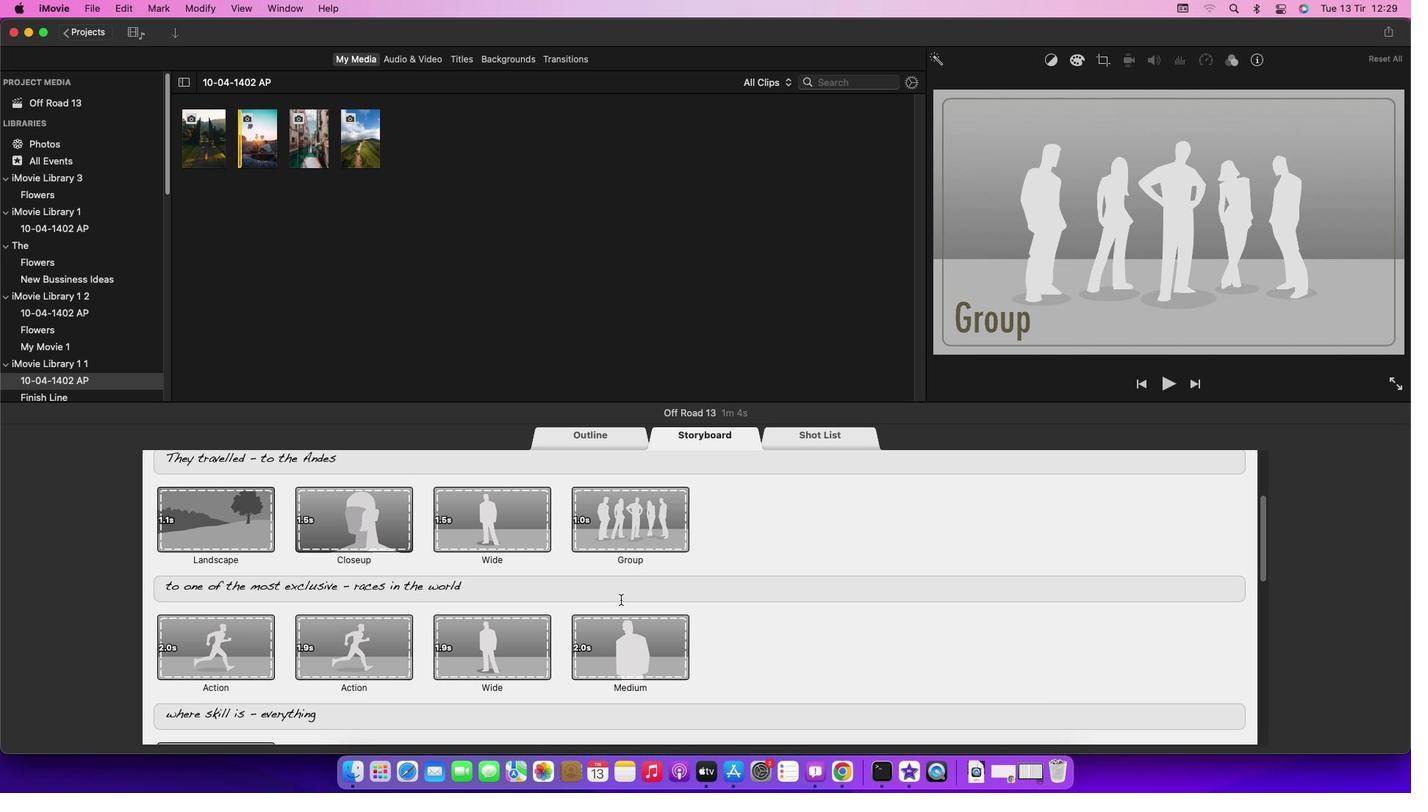 
Action: Mouse moved to (358, 658)
Screenshot: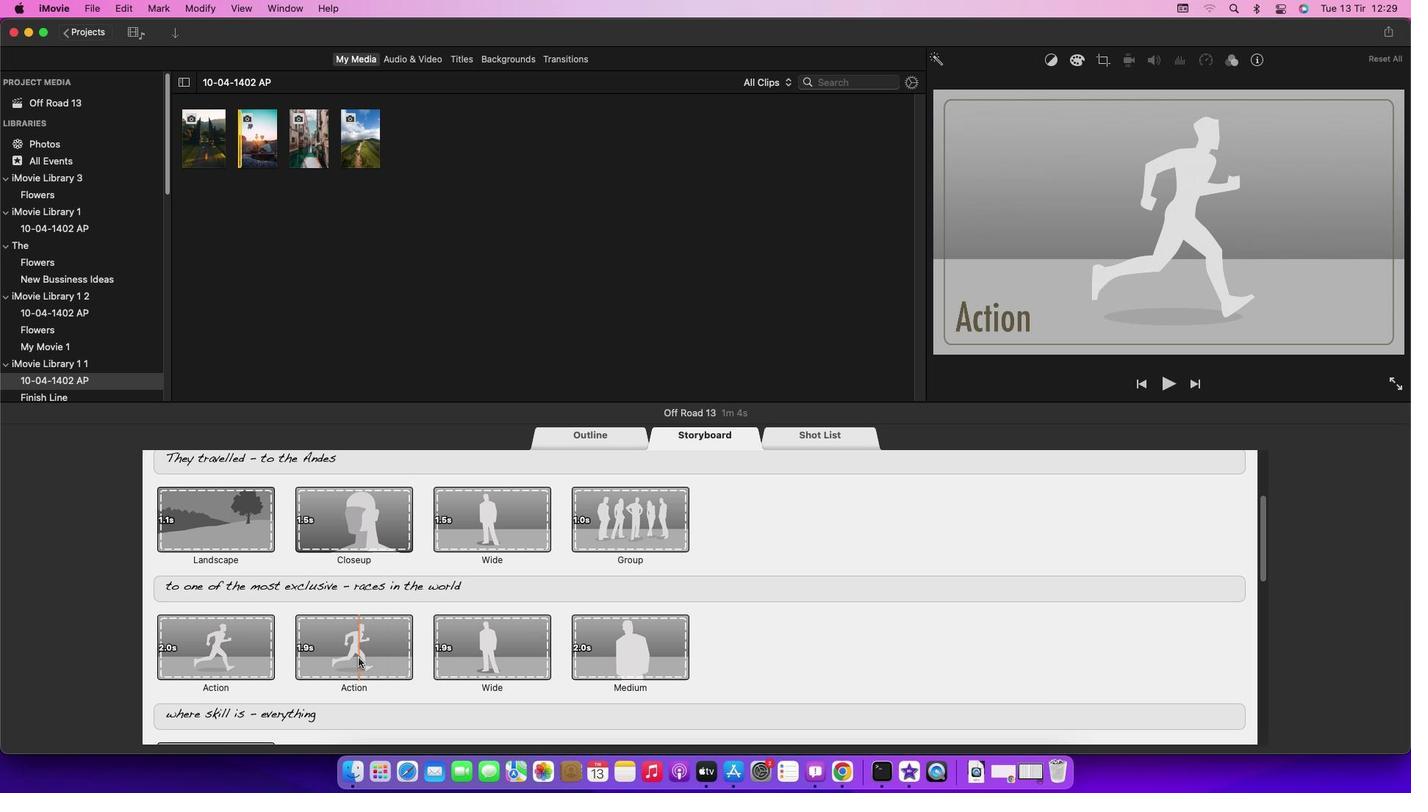 
Action: Mouse pressed left at (358, 658)
Screenshot: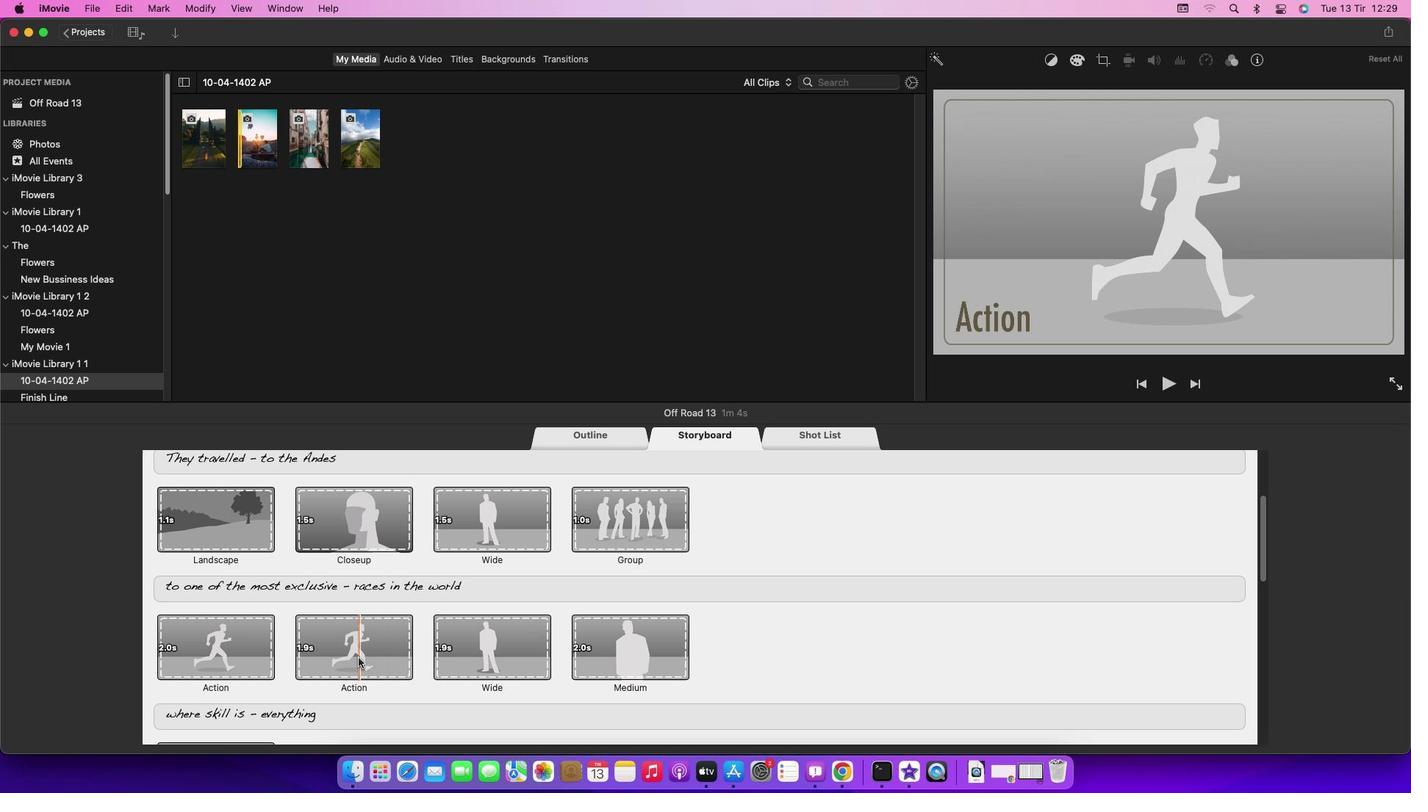 
Action: Mouse moved to (190, 144)
Screenshot: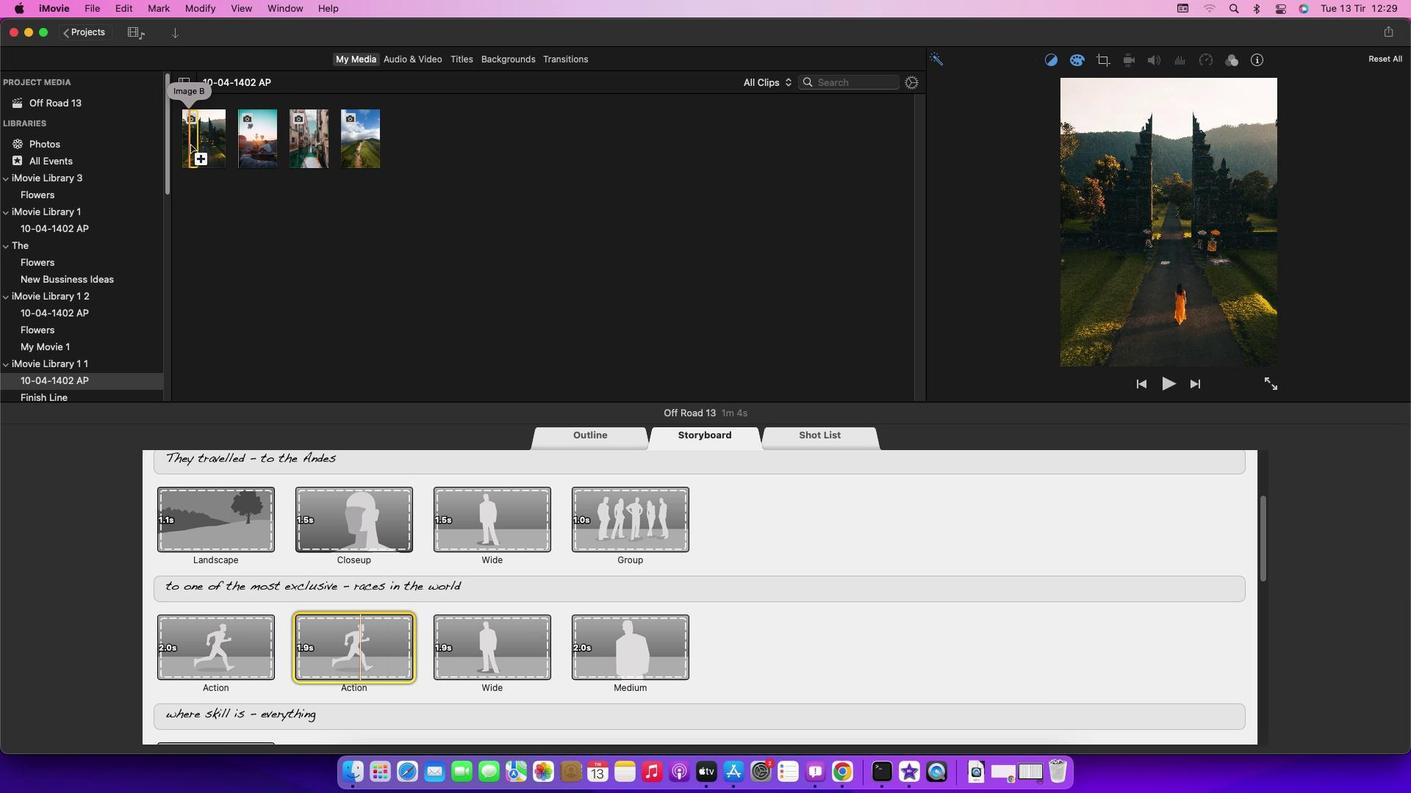 
Action: Mouse pressed left at (190, 144)
Screenshot: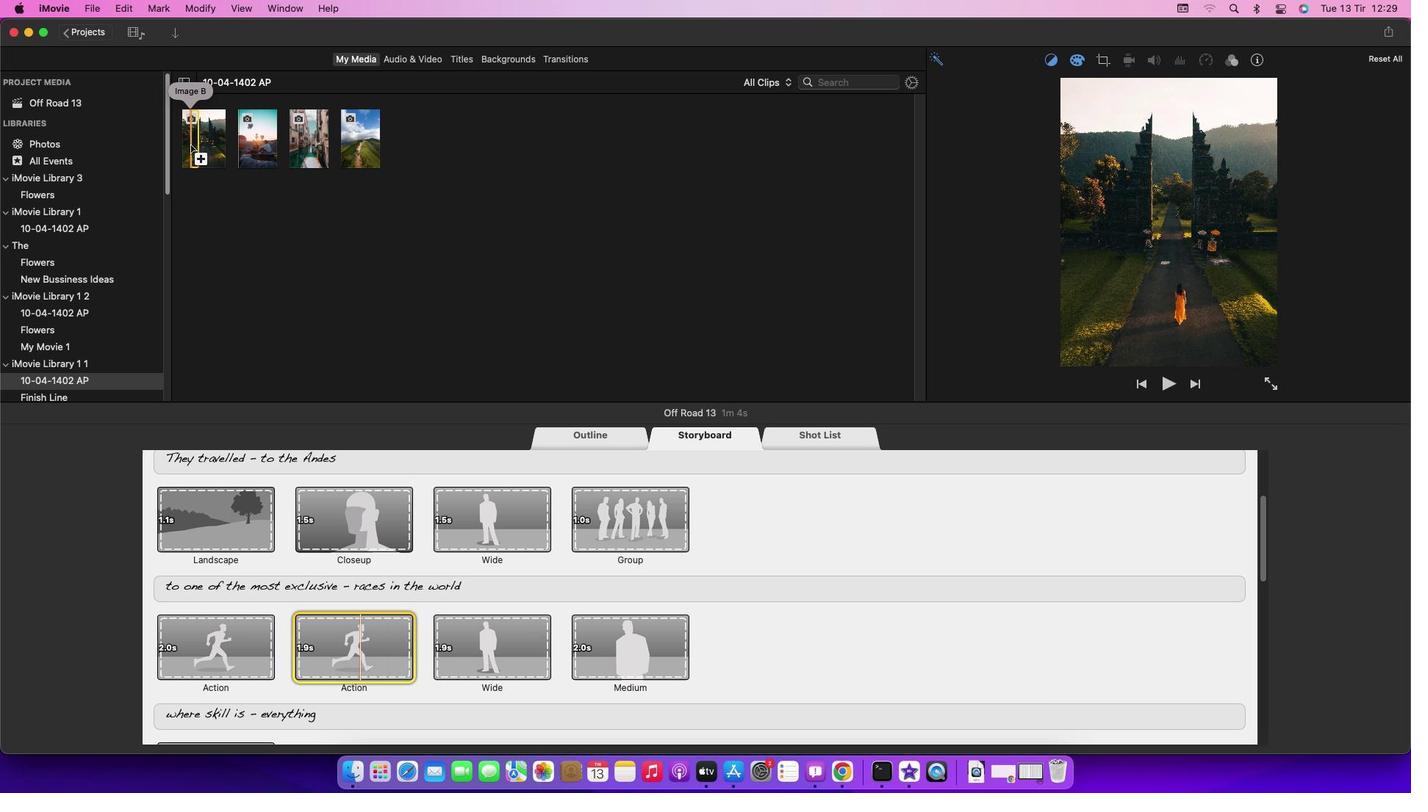 
Action: Mouse moved to (414, 230)
Screenshot: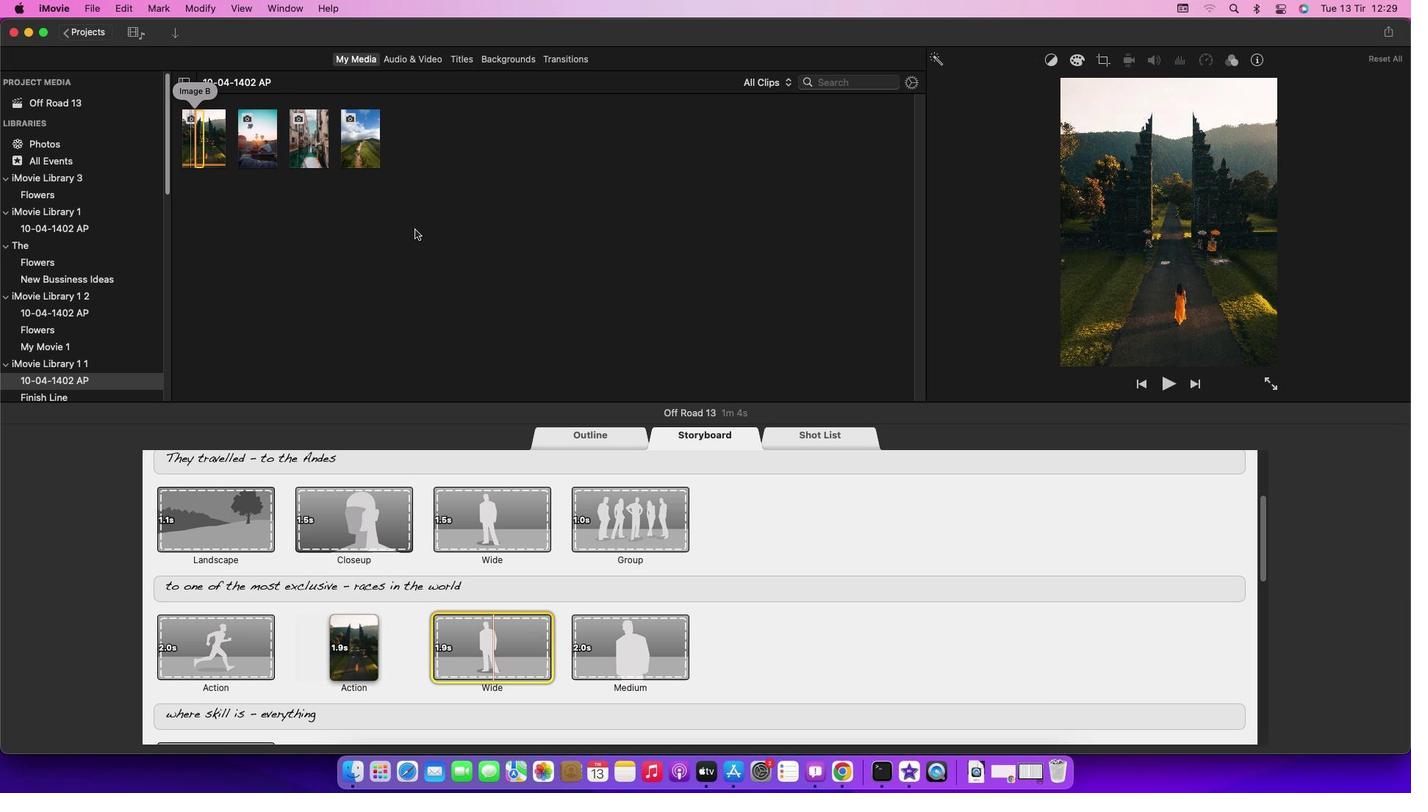 
